Task: Open Card Compliance Audit Execution in Board Team Collaboration Best Practices to Workspace Email Management and add a team member Softage.3@softage.net, a label Yellow, a checklist Branding, an attachment from your google drive, a color Yellow and finally, add a card description 'Create and send out employee engagement survey' and a comment 'Let us approach this task with a focus on continuous improvement, seeking to learn and grow from each step of the process.'. Add a start date 'Jan 07, 1900' with a due date 'Jan 14, 1900'
Action: Mouse moved to (630, 135)
Screenshot: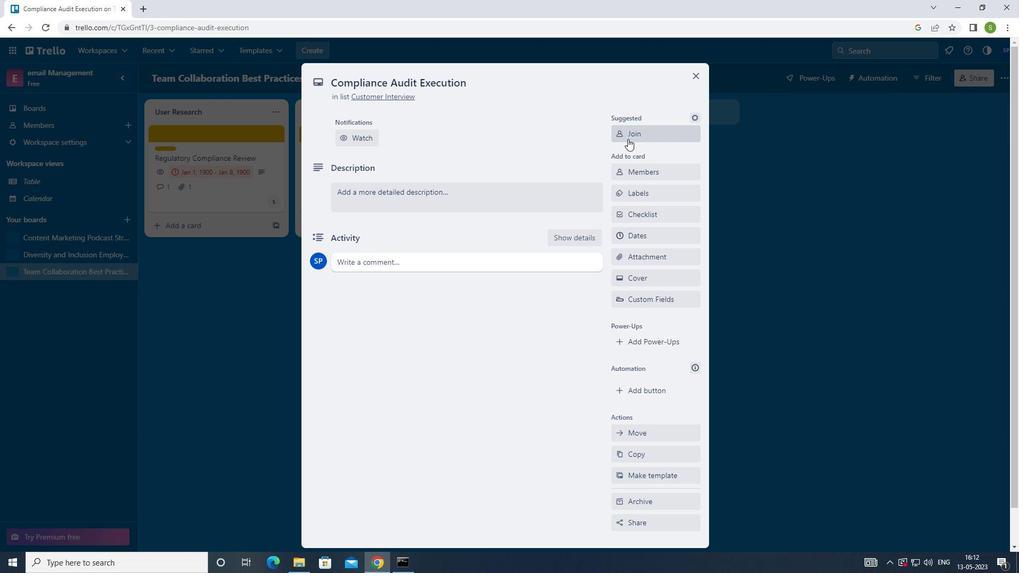
Action: Mouse pressed left at (630, 135)
Screenshot: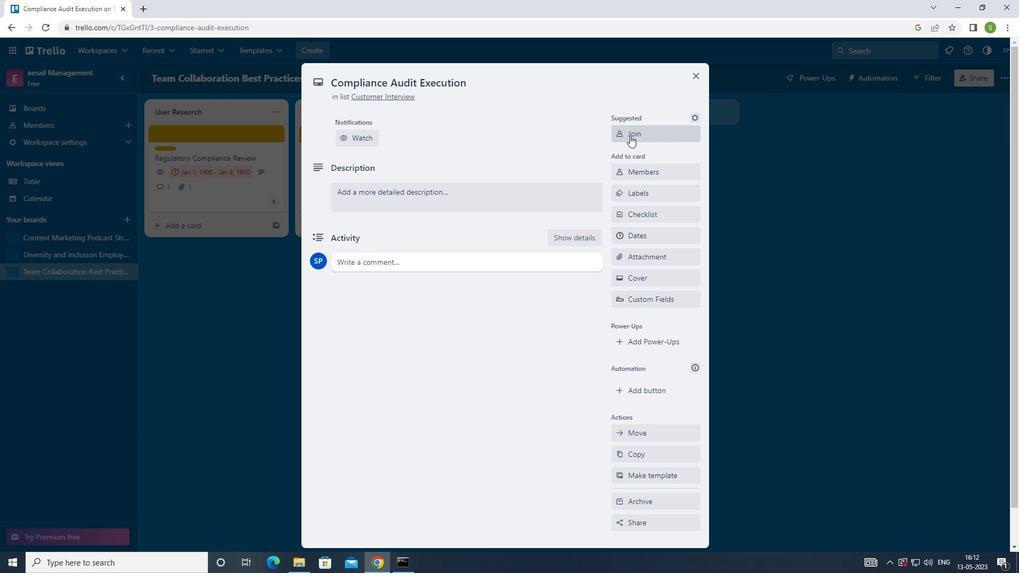 
Action: Mouse moved to (645, 134)
Screenshot: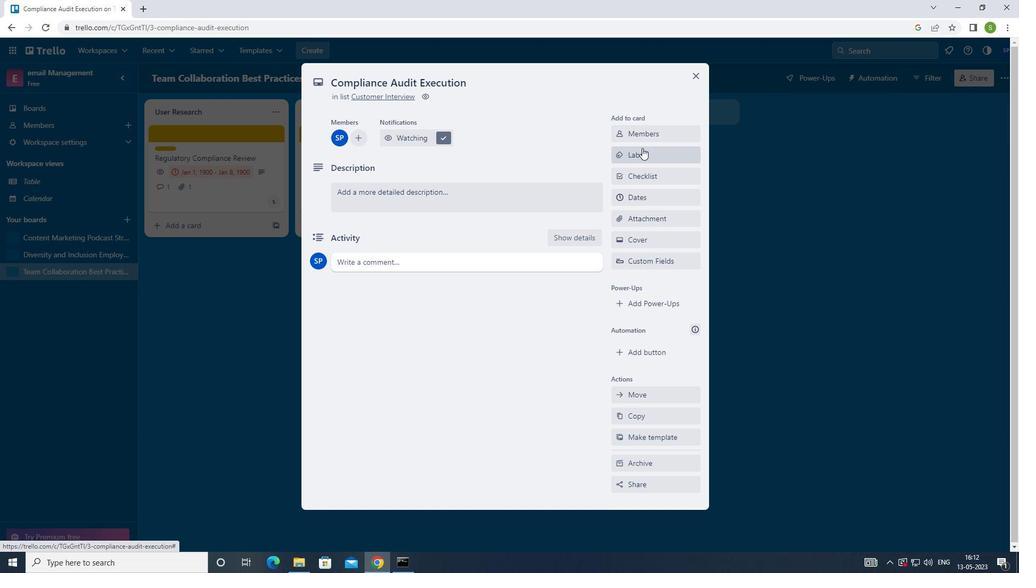 
Action: Mouse pressed left at (645, 134)
Screenshot: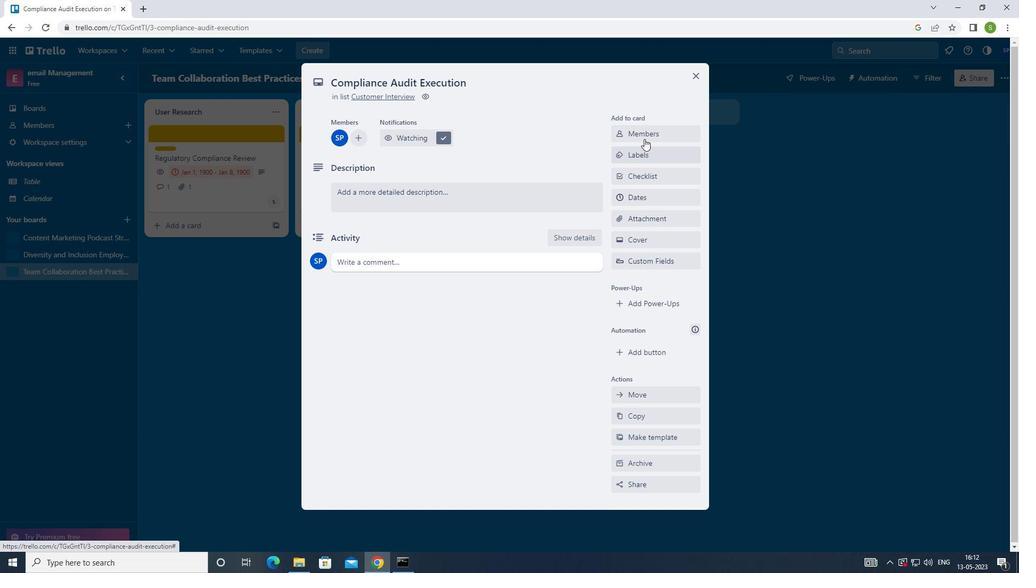 
Action: Mouse moved to (720, 124)
Screenshot: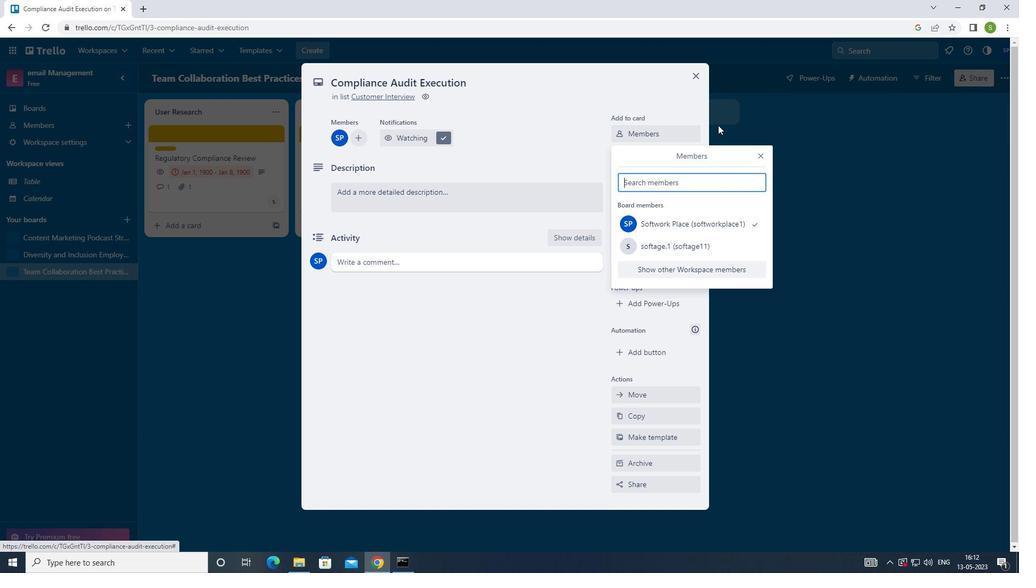 
Action: Key pressed <Key.shift>SOFTAGE.3<Key.shift>@SOFTAGE.NET
Screenshot: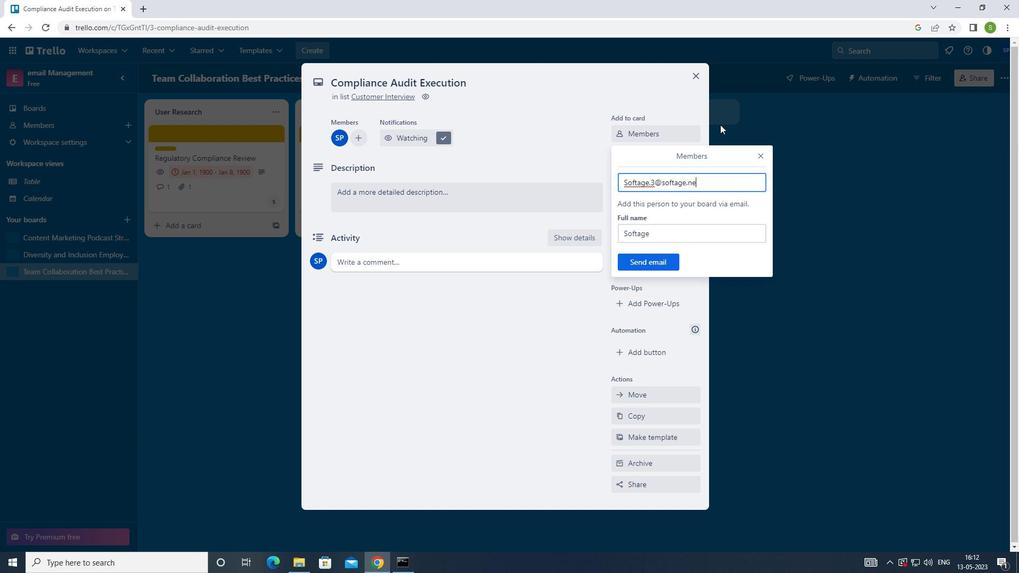 
Action: Mouse moved to (672, 260)
Screenshot: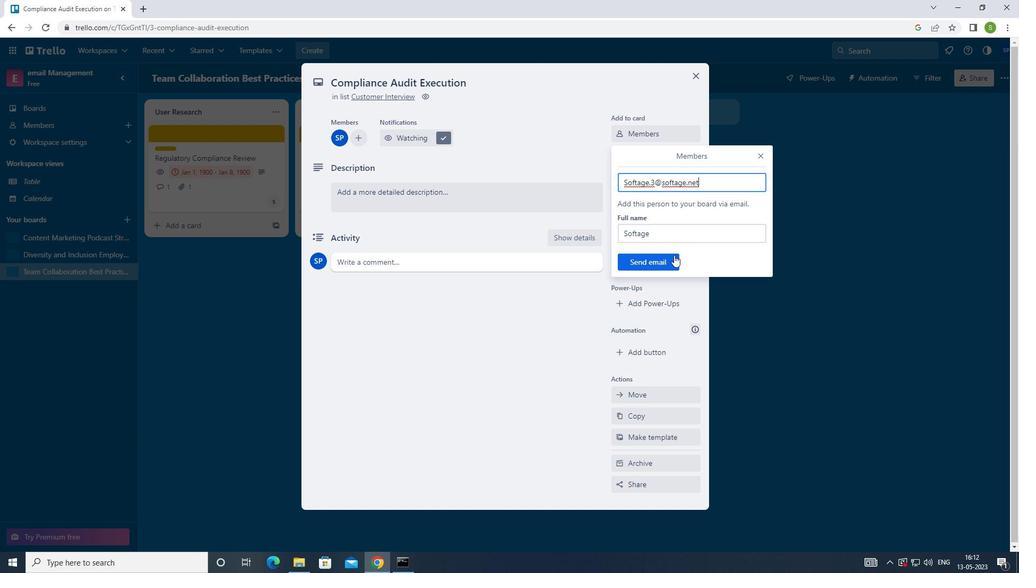 
Action: Mouse pressed left at (672, 260)
Screenshot: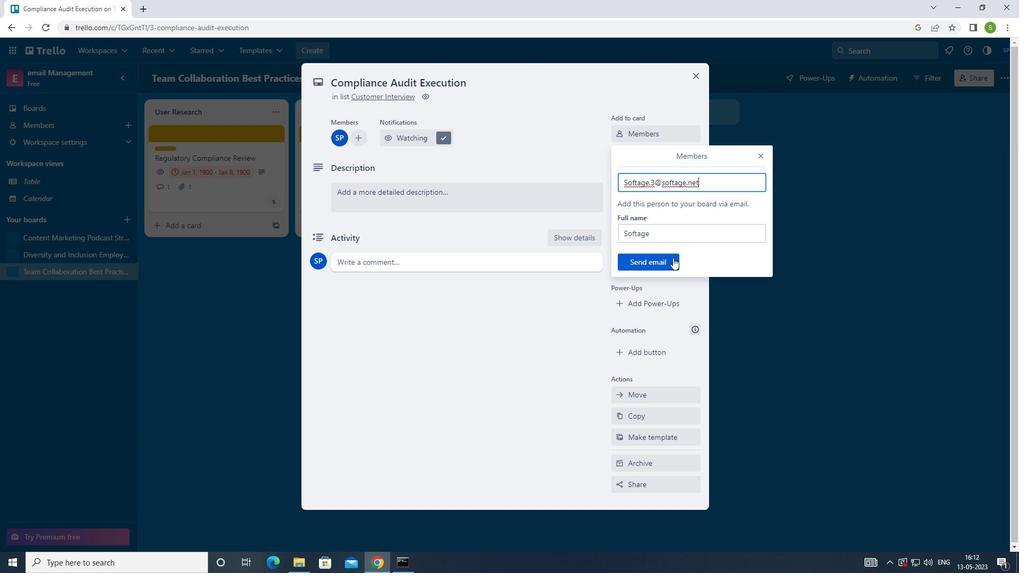 
Action: Mouse moved to (644, 157)
Screenshot: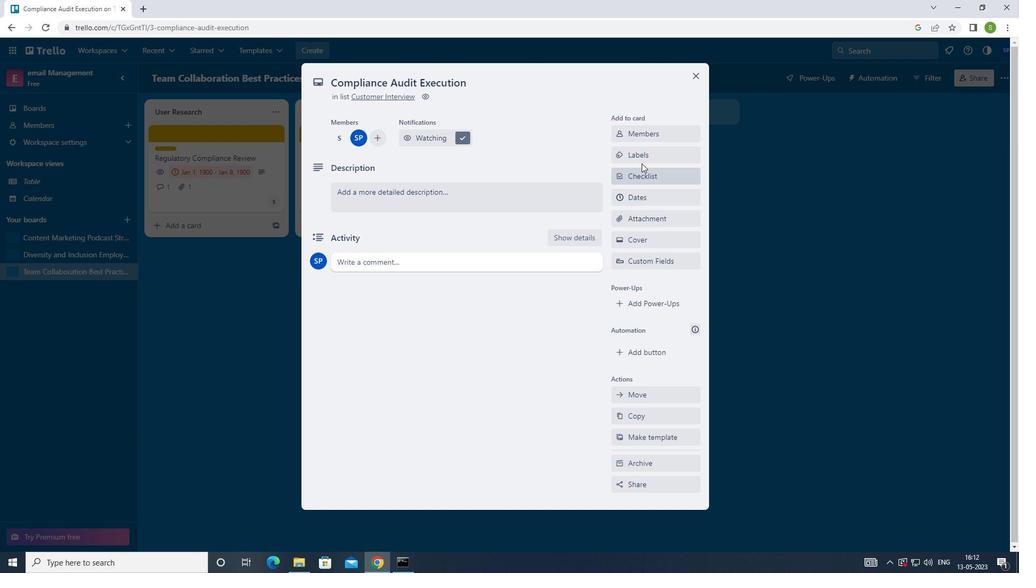 
Action: Mouse pressed left at (644, 157)
Screenshot: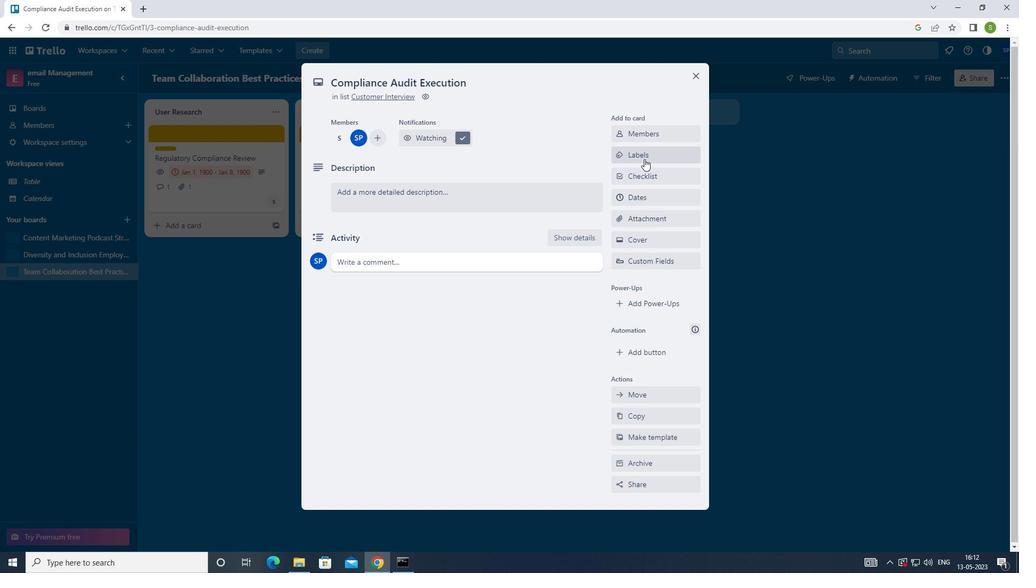 
Action: Mouse moved to (622, 263)
Screenshot: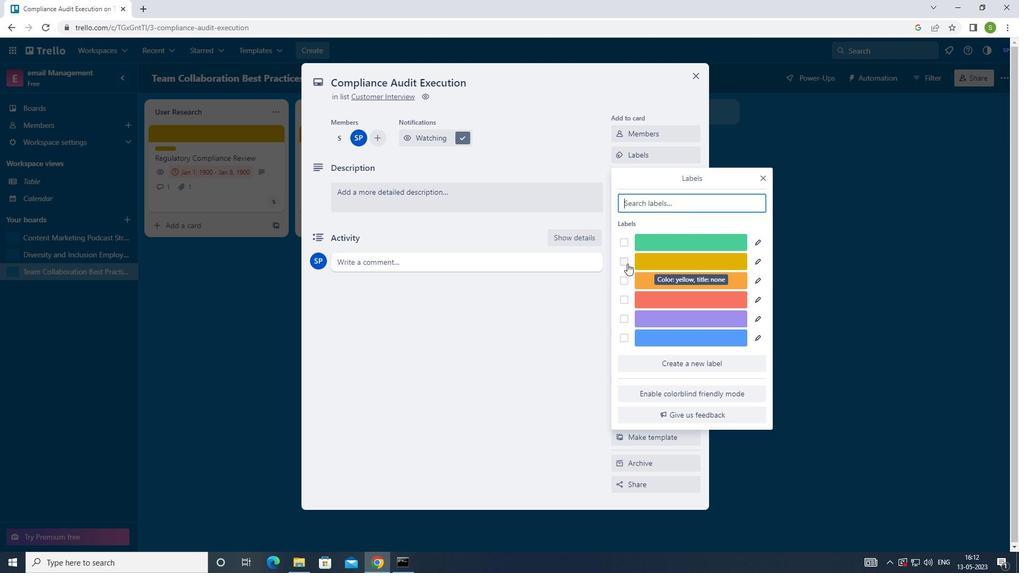 
Action: Mouse pressed left at (622, 263)
Screenshot: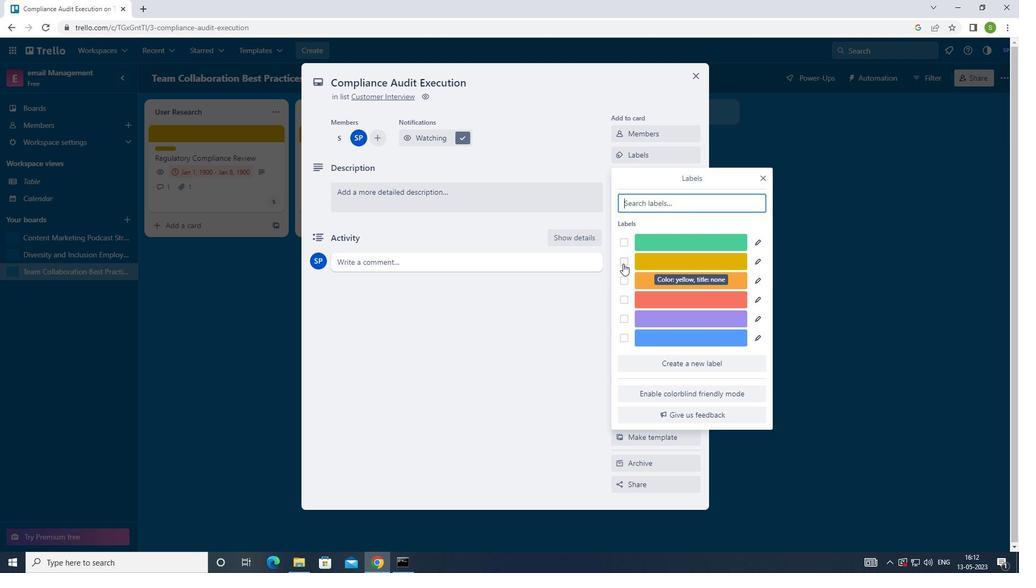 
Action: Mouse moved to (764, 178)
Screenshot: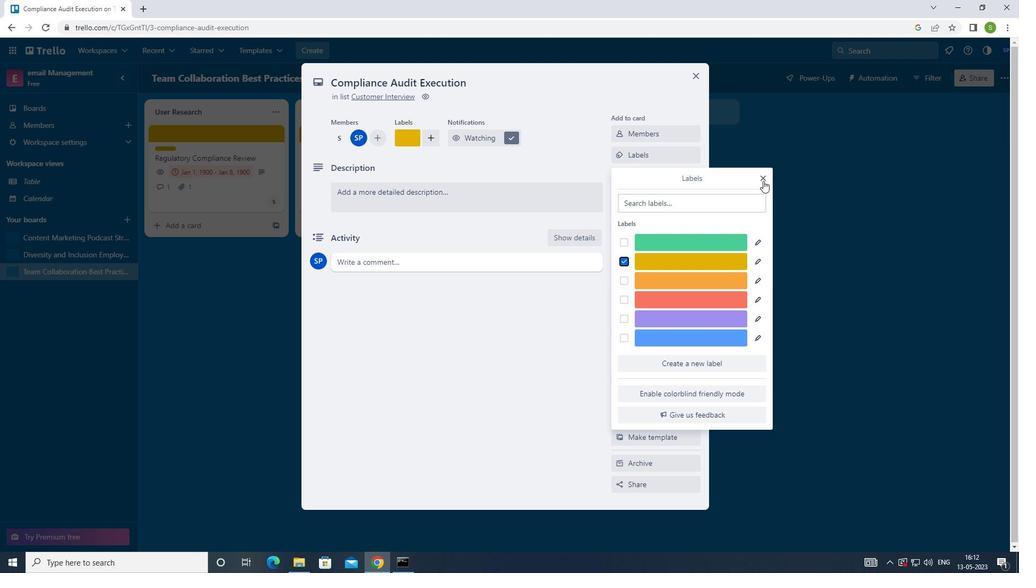 
Action: Mouse pressed left at (764, 178)
Screenshot: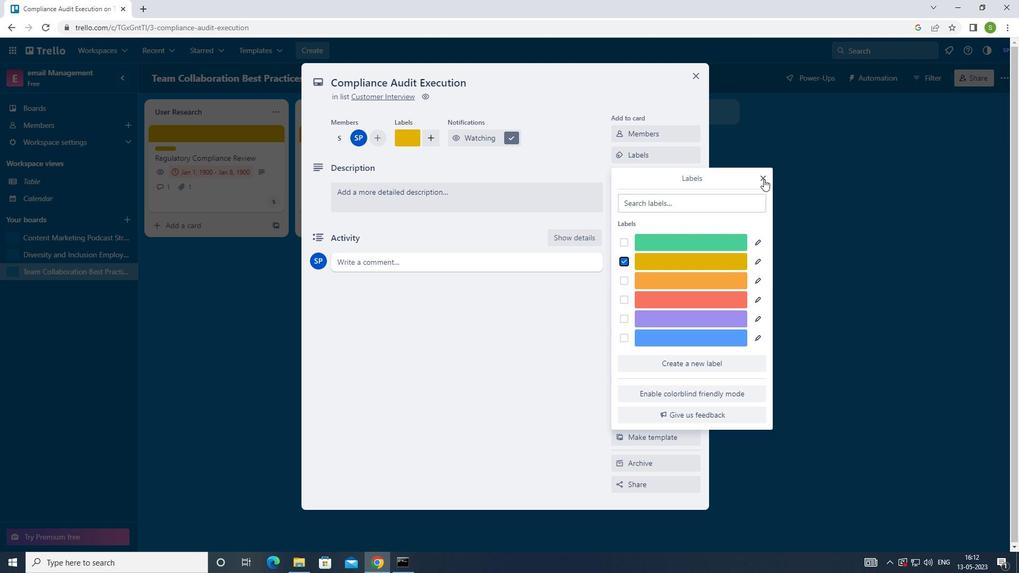 
Action: Mouse moved to (635, 175)
Screenshot: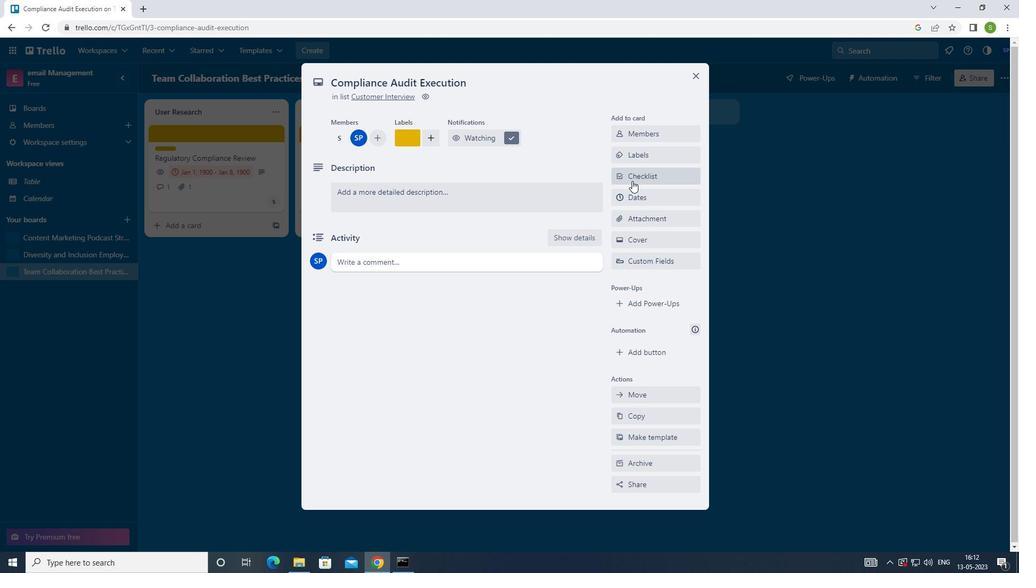 
Action: Mouse pressed left at (635, 175)
Screenshot: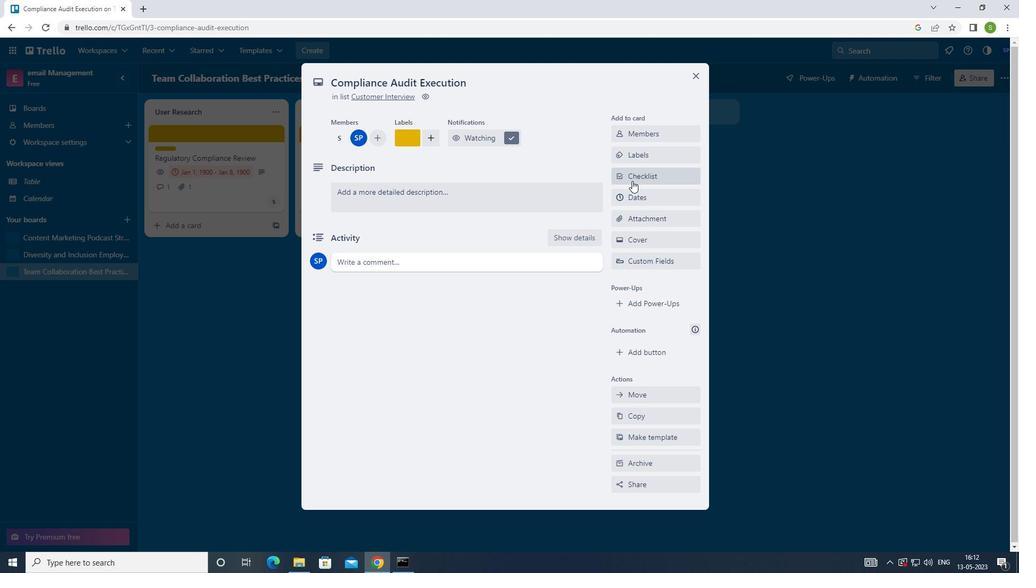 
Action: Mouse moved to (715, 187)
Screenshot: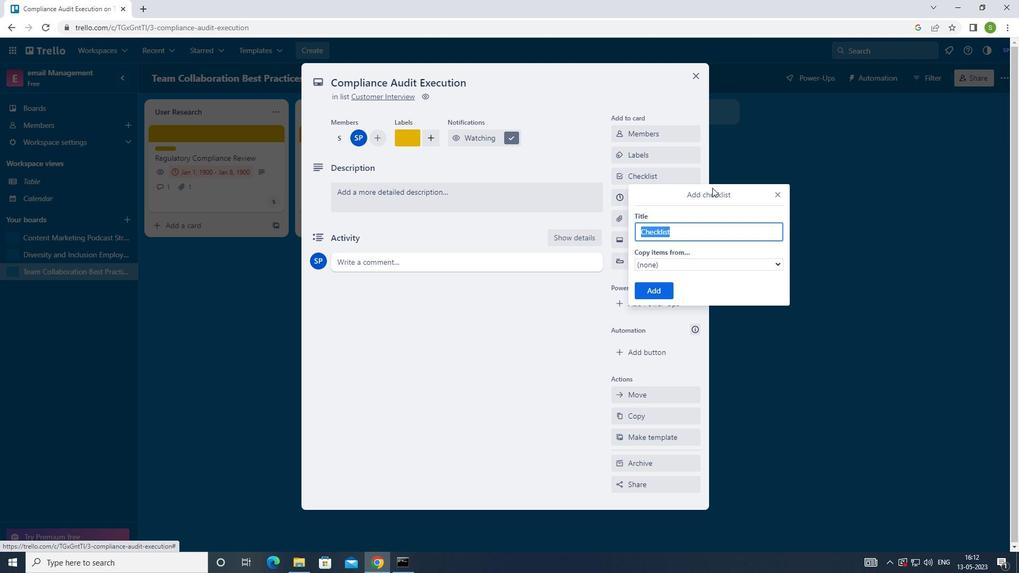 
Action: Key pressed <Key.shift><Key.shift><Key.shift><Key.shift><Key.shift><Key.shift><Key.shift><Key.shift><Key.shift><Key.shift><Key.shift><Key.shift><Key.shift><Key.shift>B
Screenshot: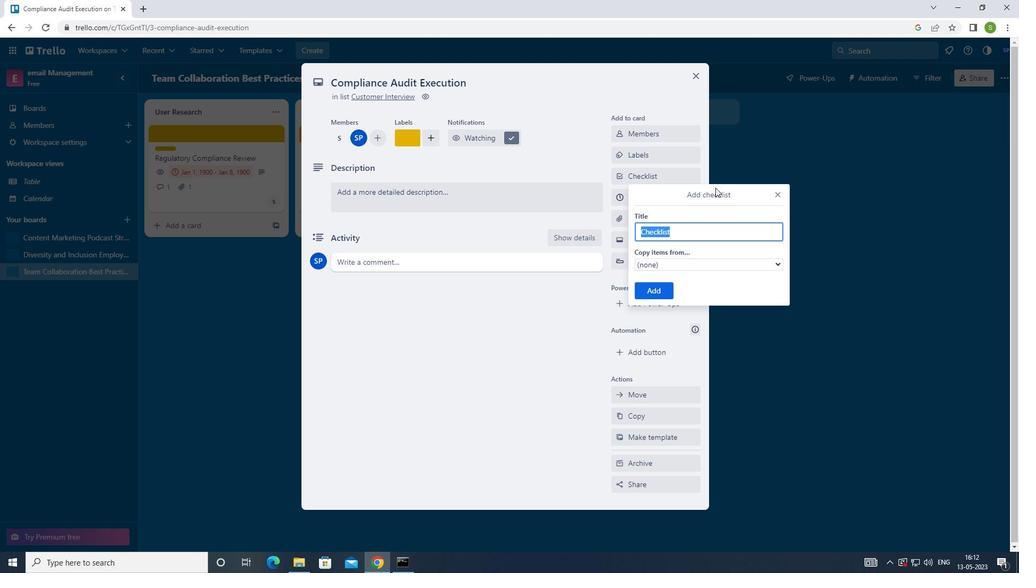 
Action: Mouse moved to (723, 297)
Screenshot: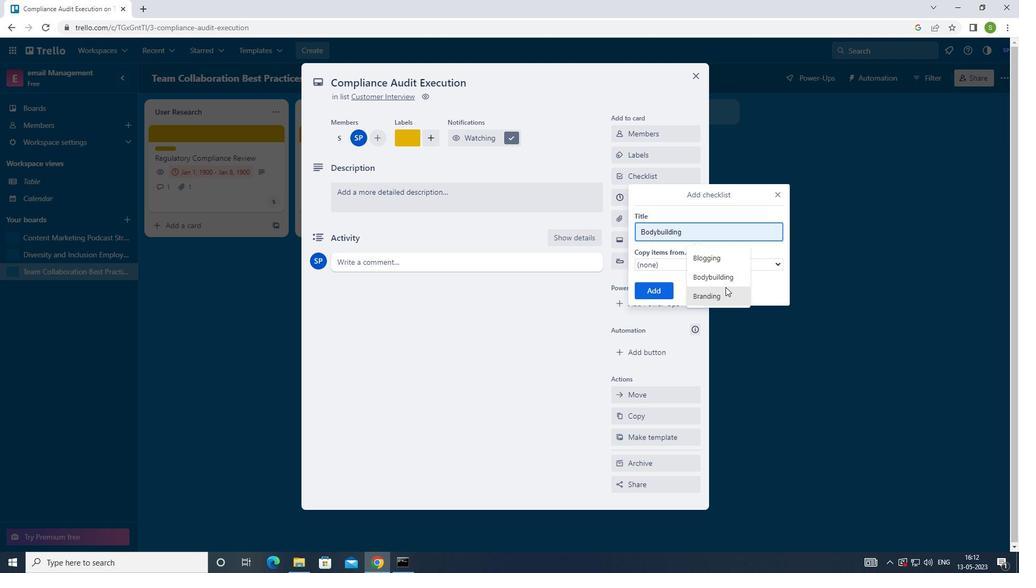 
Action: Mouse pressed left at (723, 297)
Screenshot: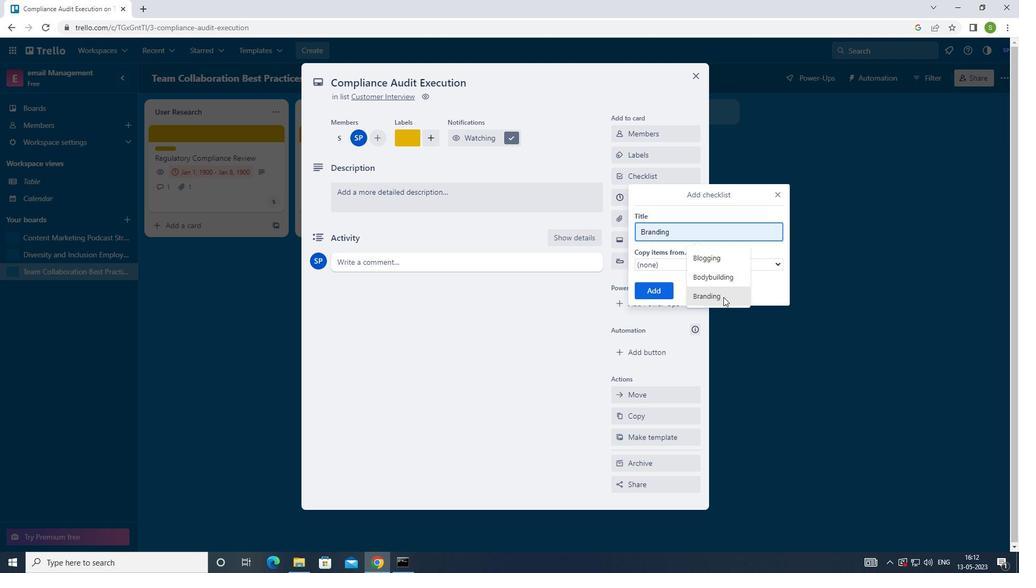 
Action: Mouse moved to (670, 291)
Screenshot: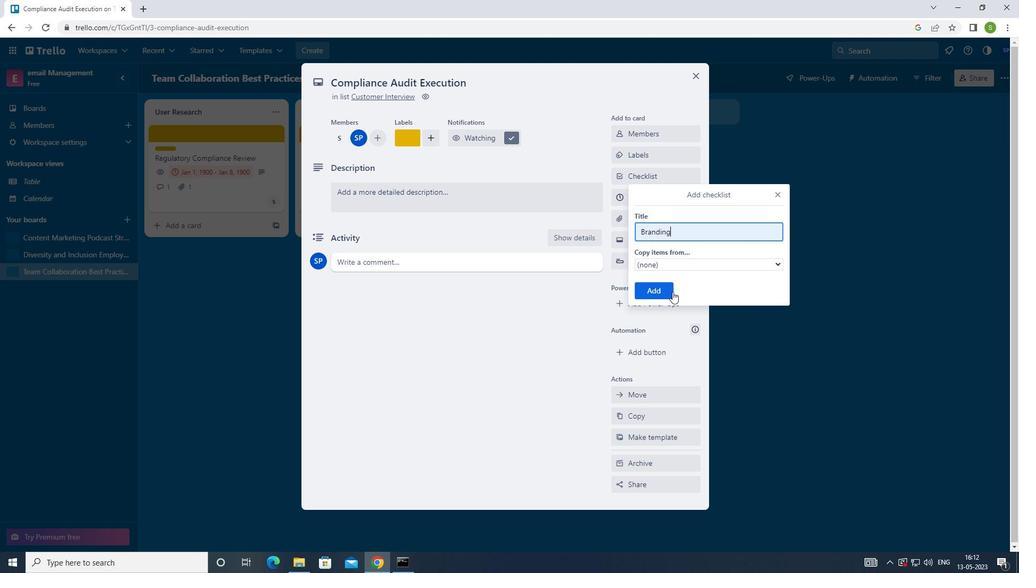 
Action: Mouse pressed left at (670, 291)
Screenshot: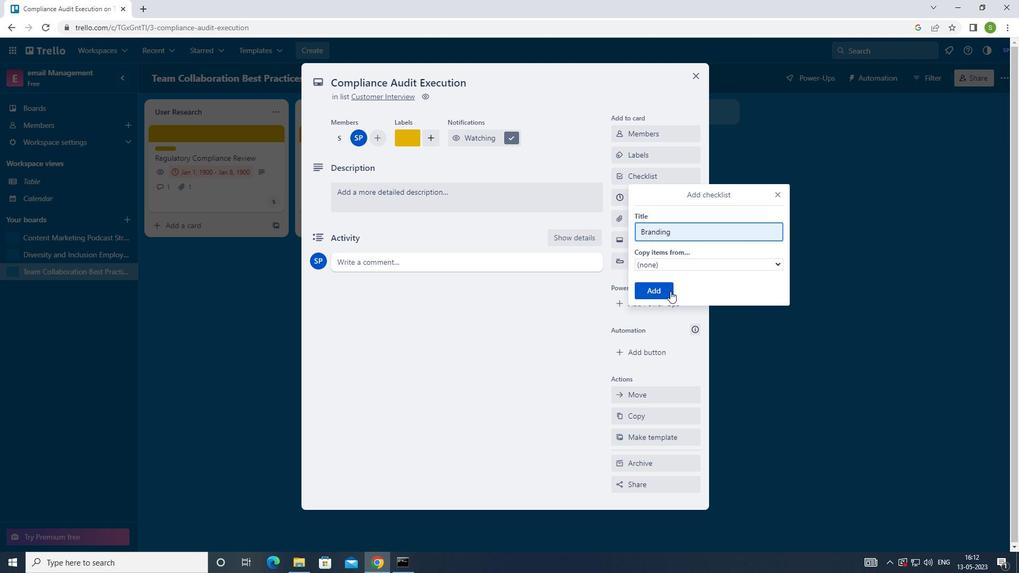
Action: Mouse moved to (658, 220)
Screenshot: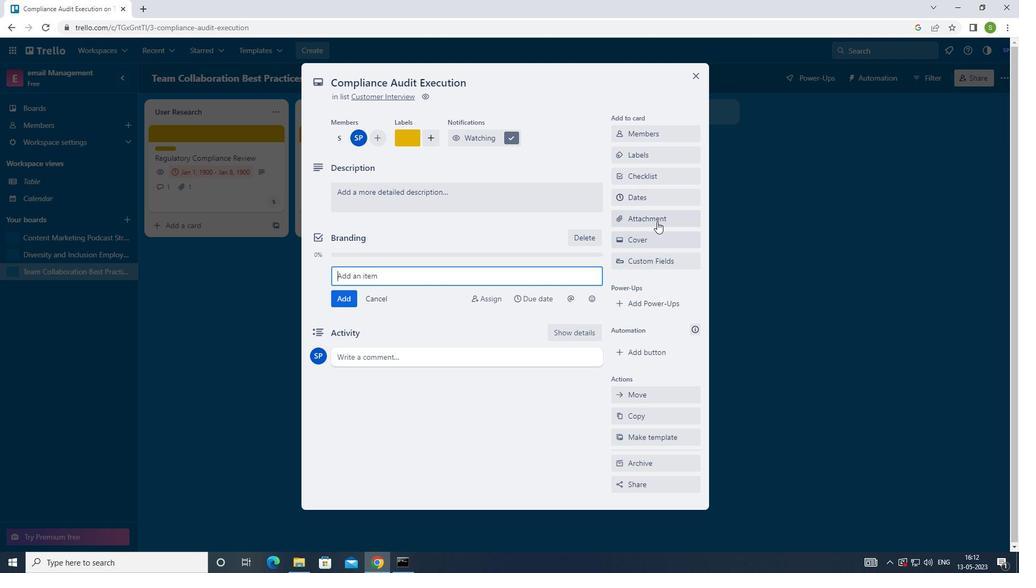 
Action: Mouse pressed left at (658, 220)
Screenshot: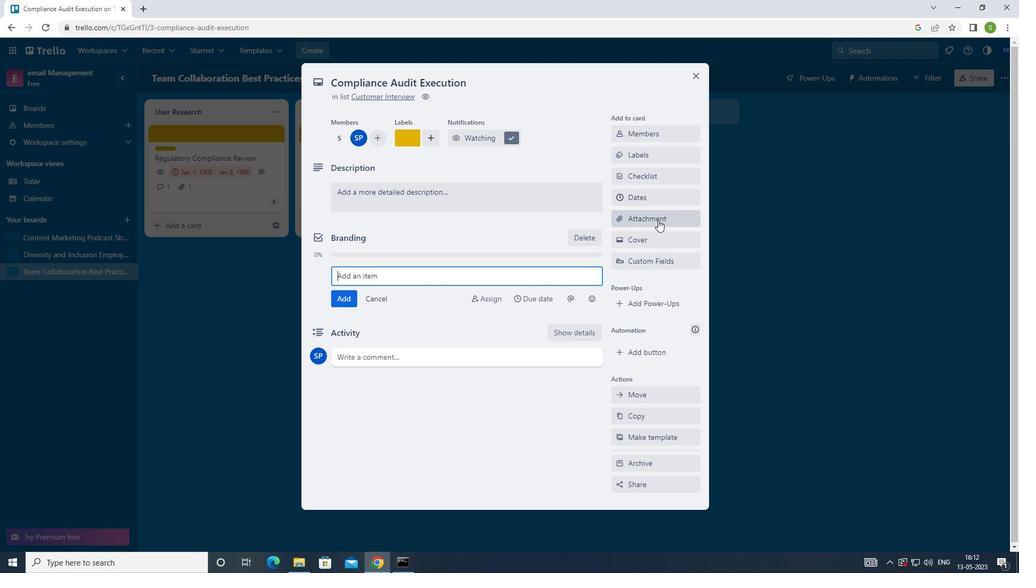 
Action: Mouse moved to (671, 295)
Screenshot: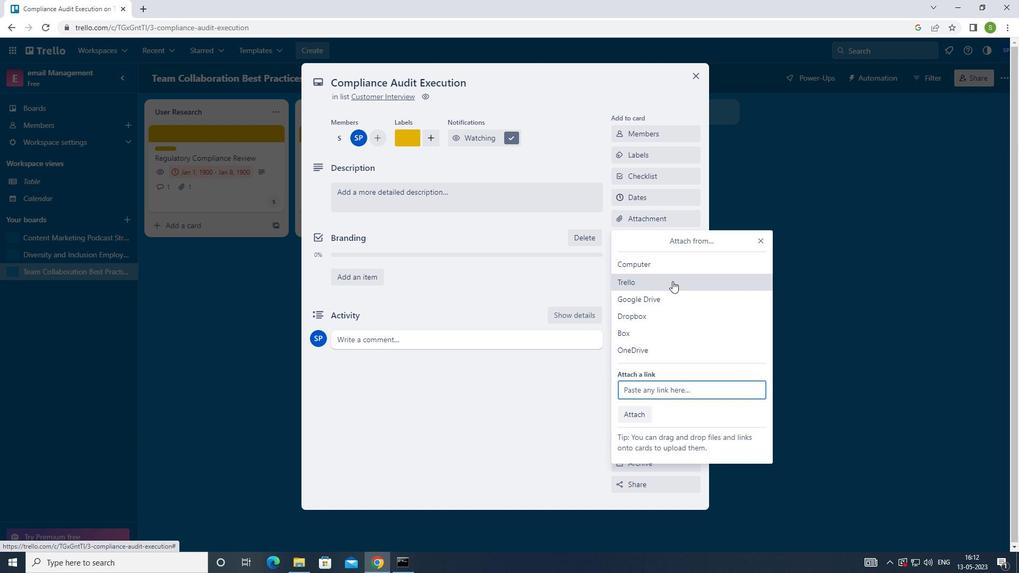 
Action: Mouse pressed left at (671, 295)
Screenshot: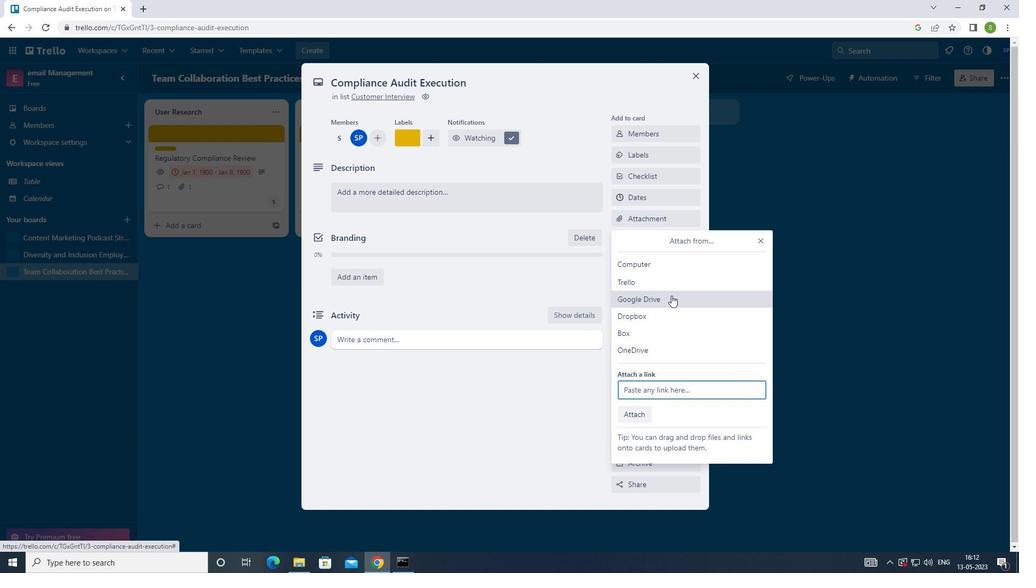 
Action: Mouse moved to (292, 269)
Screenshot: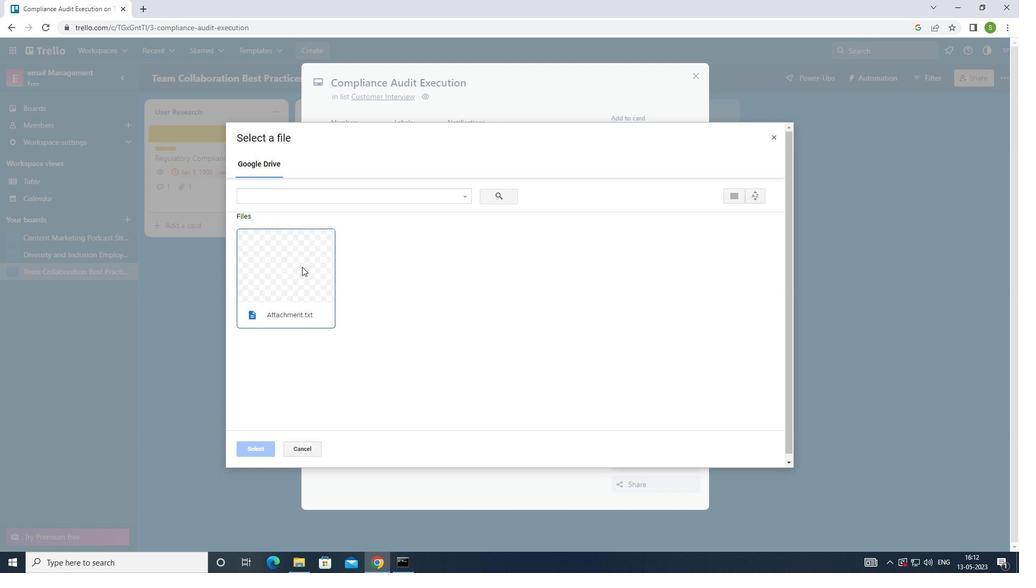 
Action: Mouse pressed left at (292, 269)
Screenshot: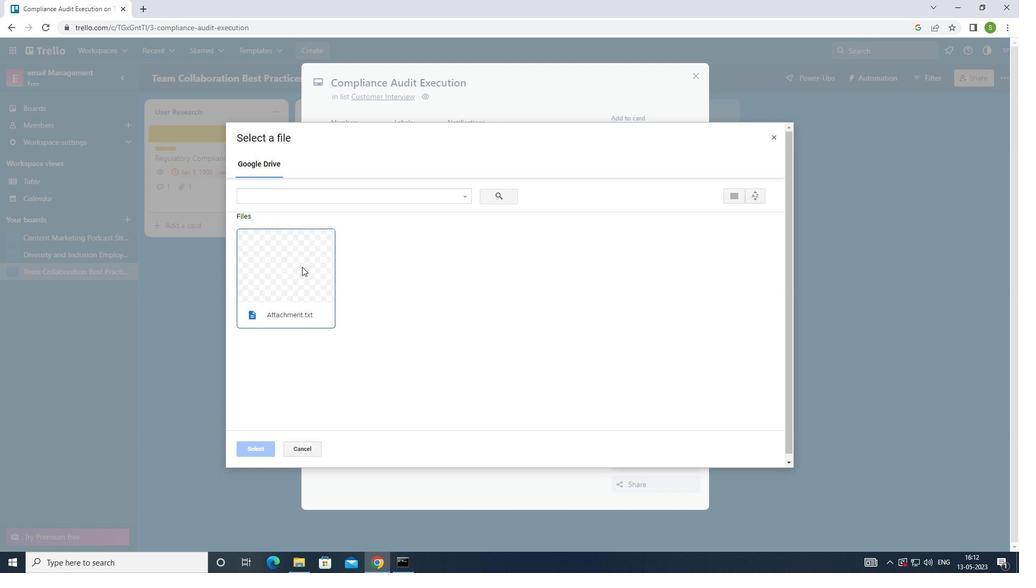 
Action: Mouse moved to (252, 443)
Screenshot: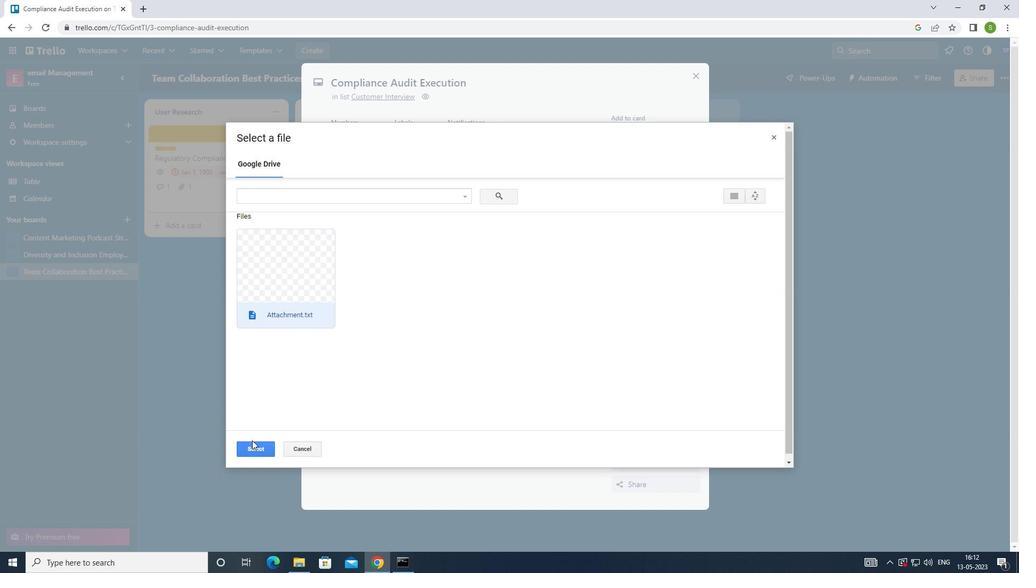 
Action: Mouse pressed left at (252, 443)
Screenshot: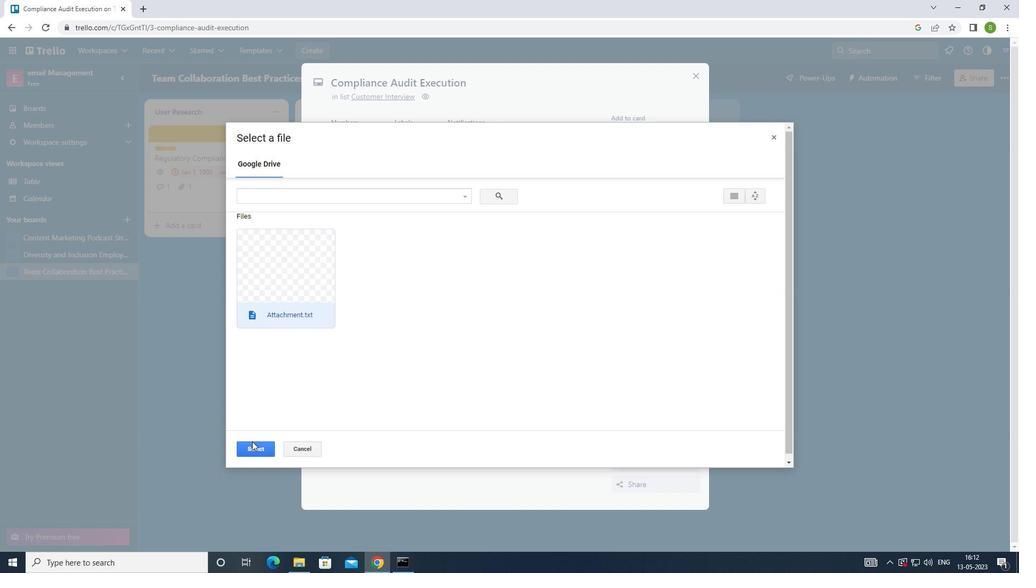 
Action: Mouse moved to (524, 203)
Screenshot: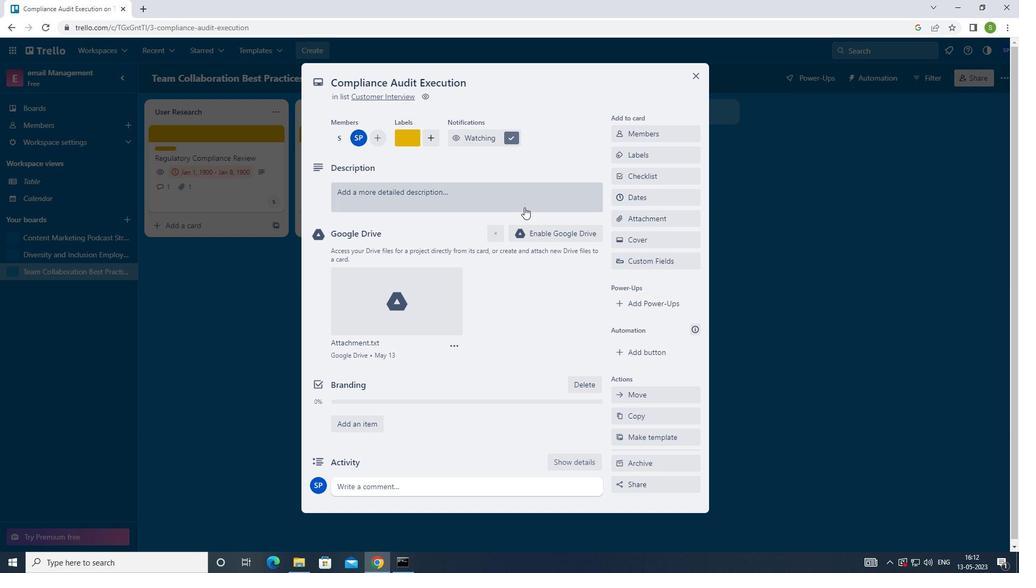 
Action: Mouse pressed left at (524, 203)
Screenshot: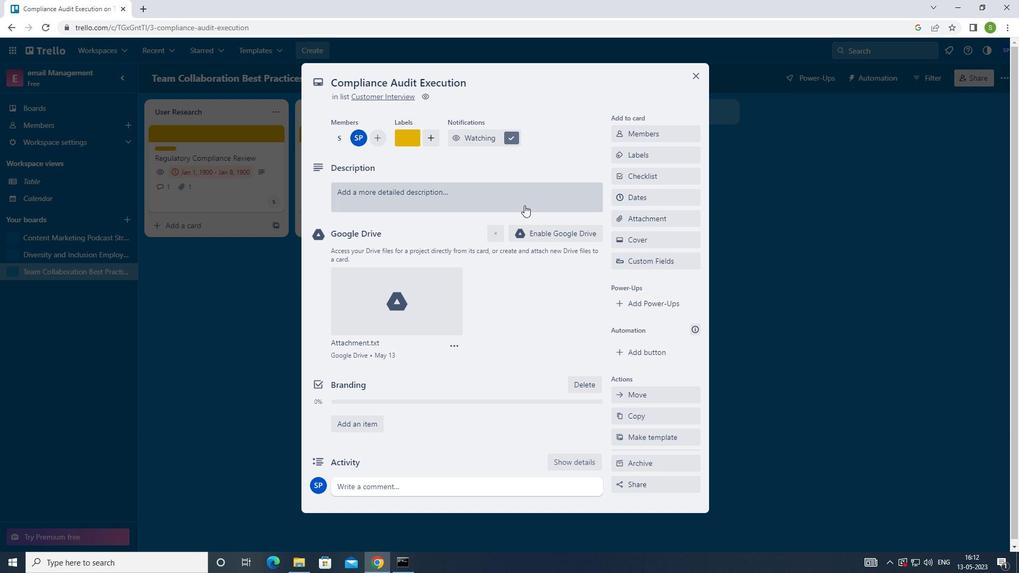 
Action: Mouse moved to (561, 147)
Screenshot: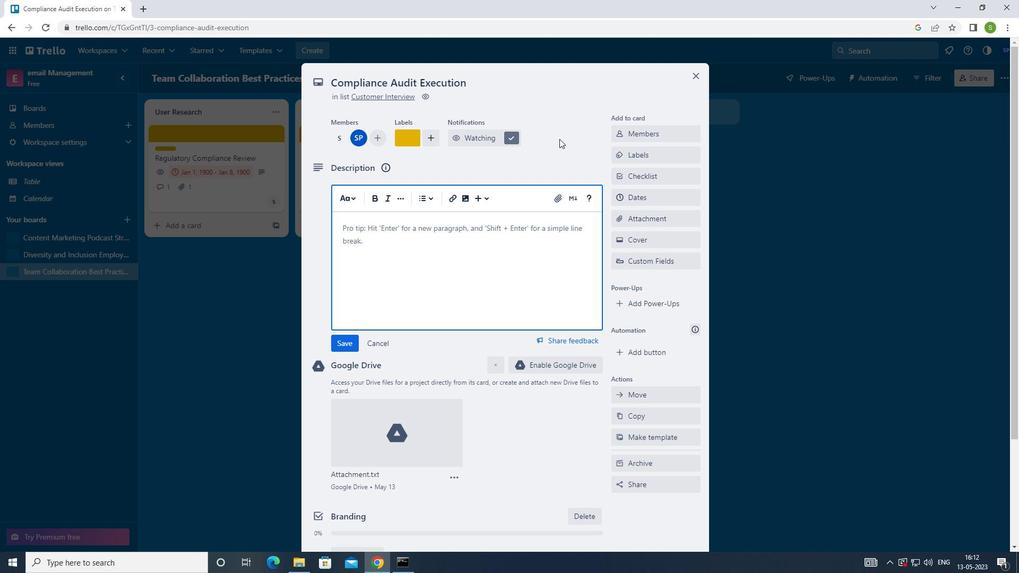 
Action: Key pressed <Key.shift>CREATE<Key.space>AND<Key.space>SEND<Key.space>OUT<Key.space>EMPLOYEE<Key.space>ENGAG<Key.backspace>GEMENTSURVEY<Key.left><Key.left><Key.left><Key.left><Key.left><Key.space><Key.backspace><Key.left><Key.space><Key.right><Key.right><Key.right><Key.right><Key.right><Key.right>
Screenshot: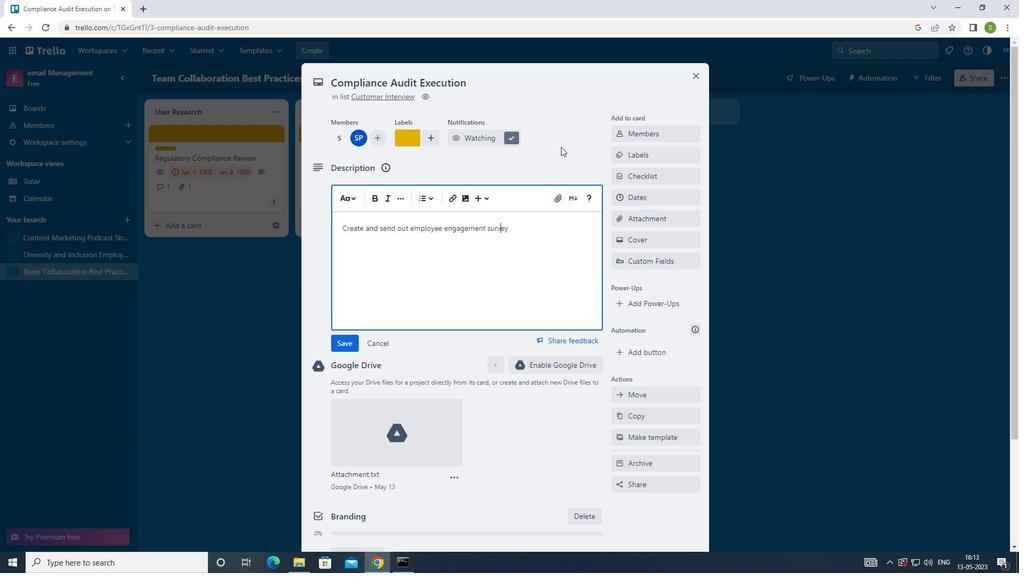 
Action: Mouse moved to (346, 345)
Screenshot: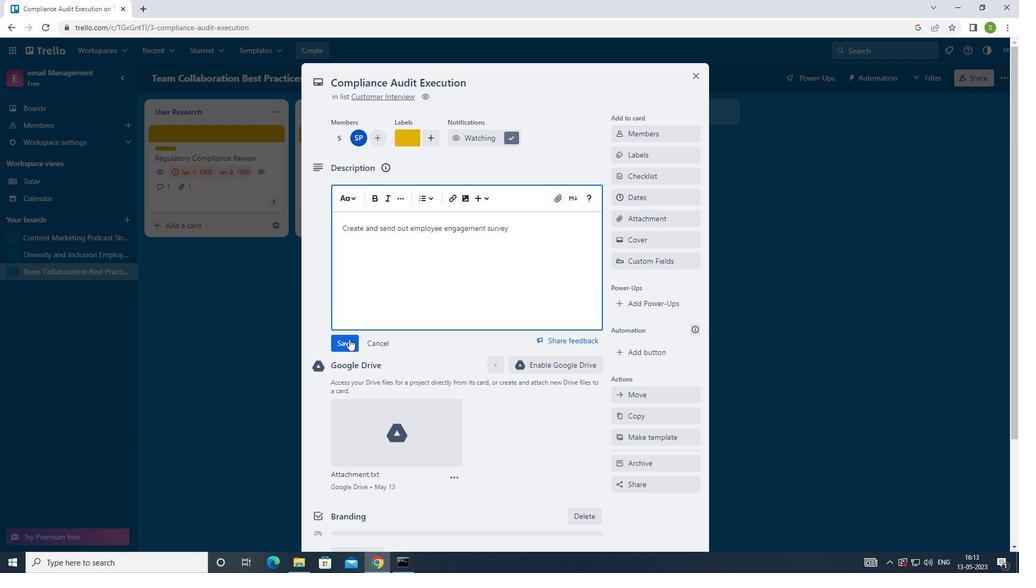 
Action: Mouse pressed left at (346, 345)
Screenshot: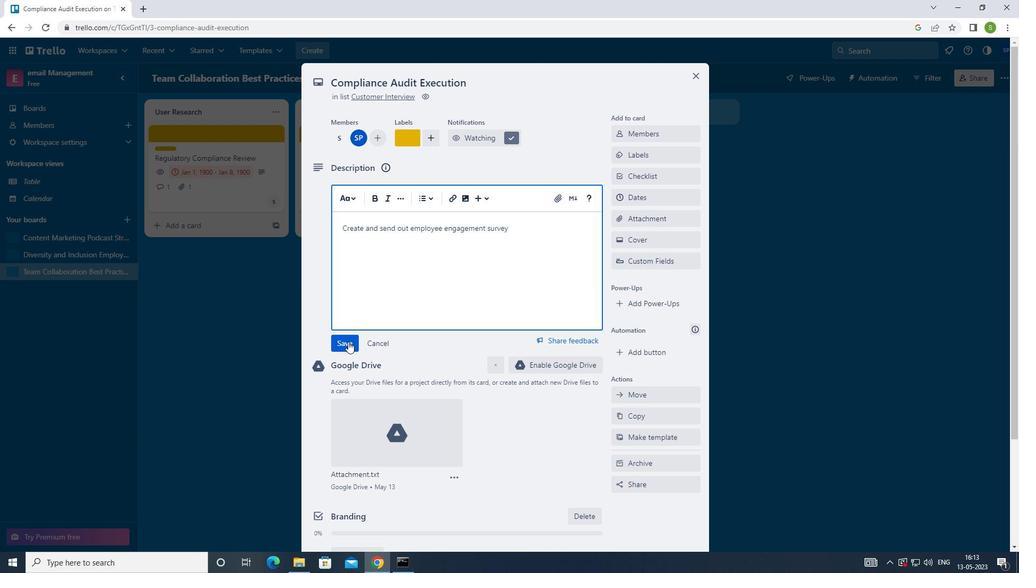 
Action: Mouse moved to (430, 283)
Screenshot: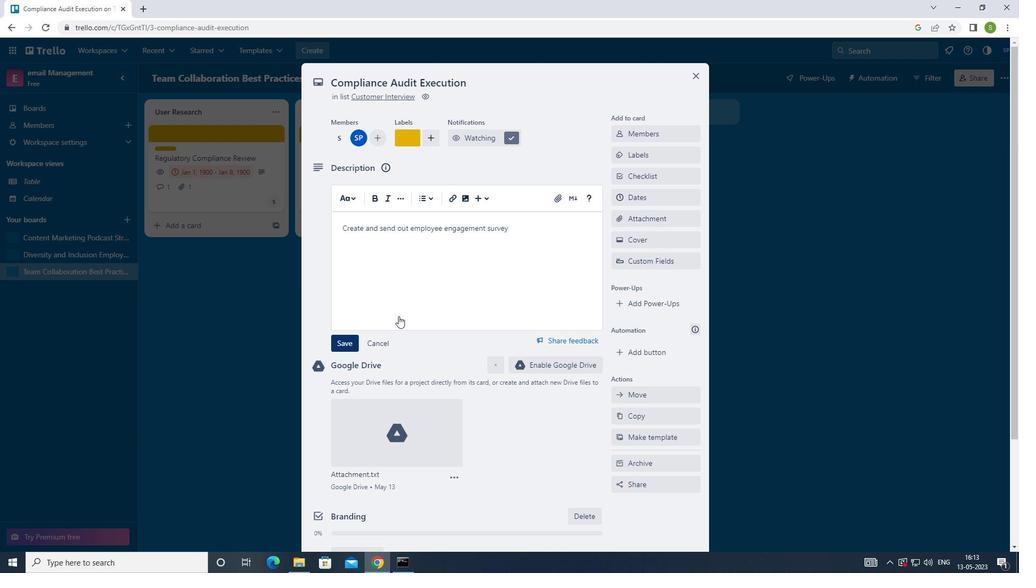 
Action: Mouse scrolled (430, 282) with delta (0, 0)
Screenshot: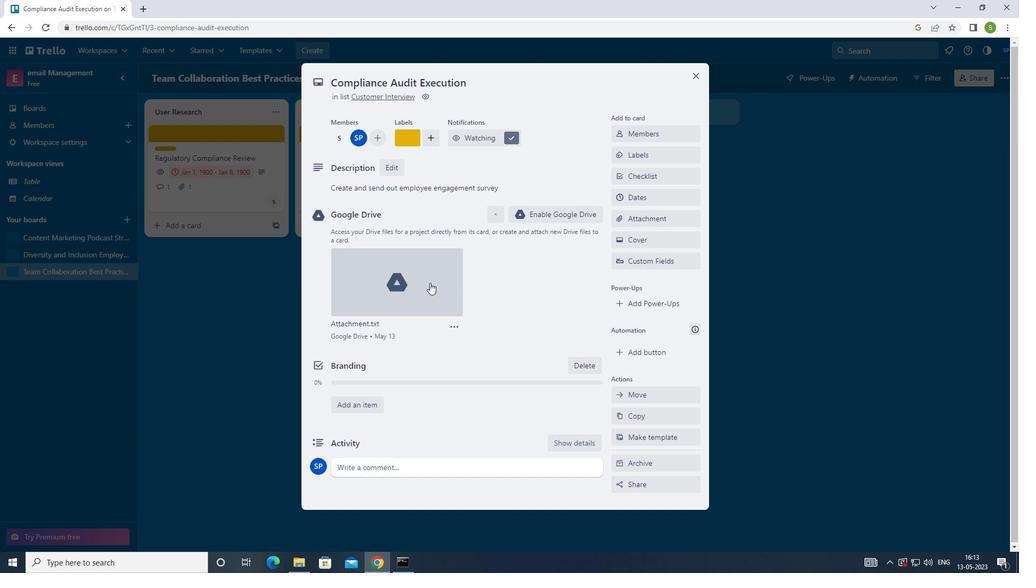 
Action: Mouse scrolled (430, 282) with delta (0, 0)
Screenshot: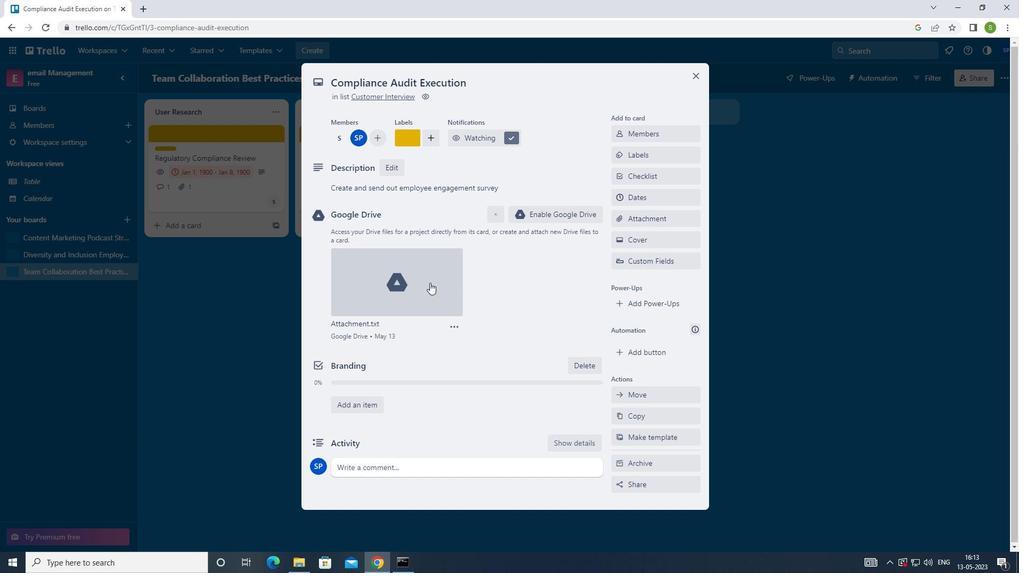 
Action: Mouse moved to (429, 283)
Screenshot: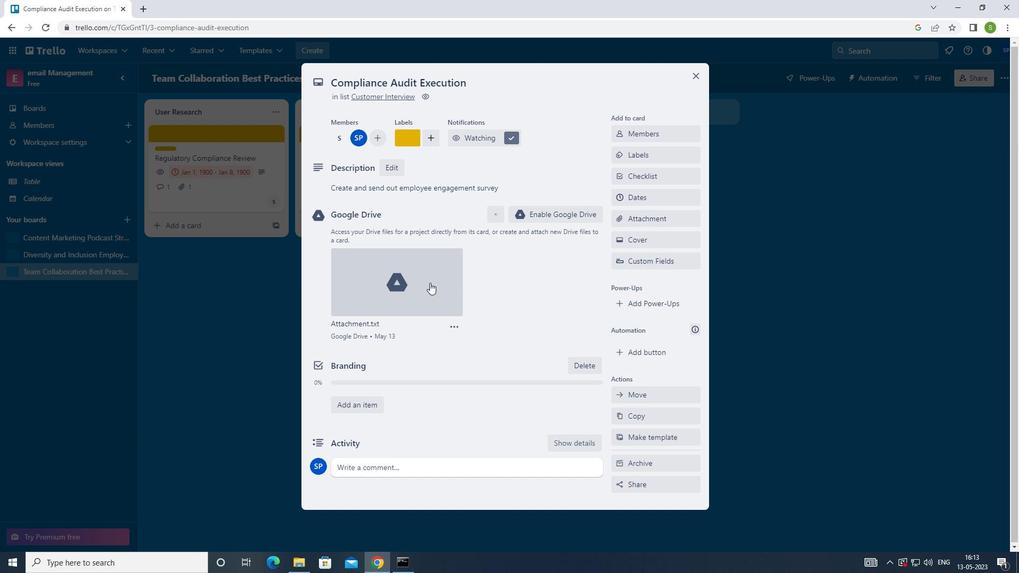 
Action: Mouse scrolled (429, 283) with delta (0, 0)
Screenshot: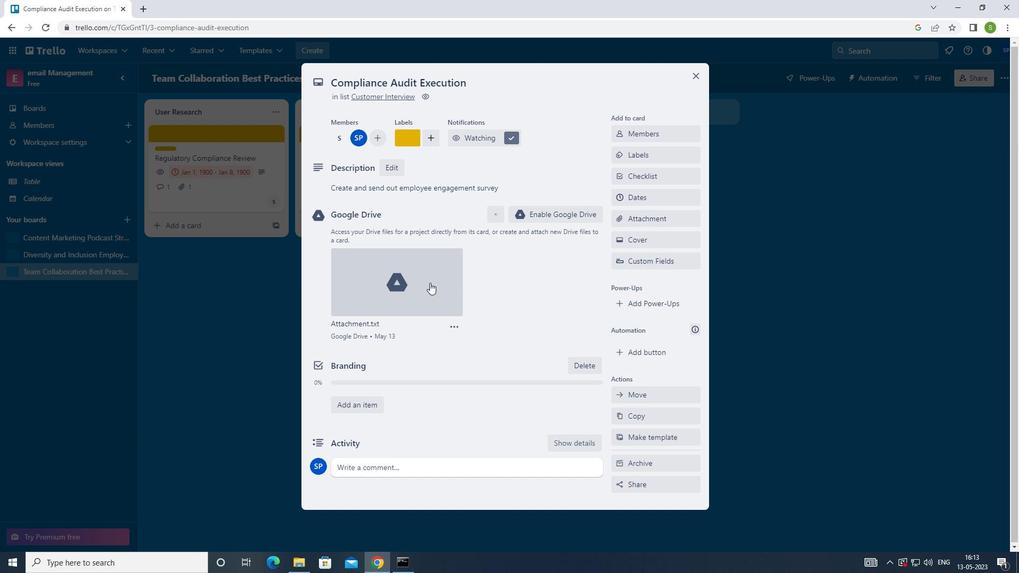 
Action: Mouse moved to (426, 287)
Screenshot: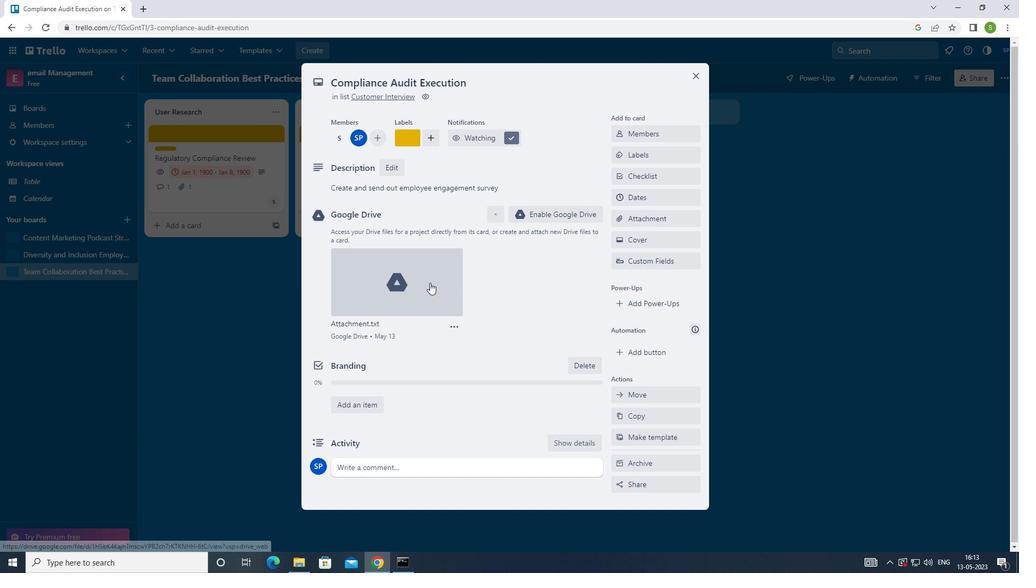 
Action: Mouse scrolled (426, 286) with delta (0, 0)
Screenshot: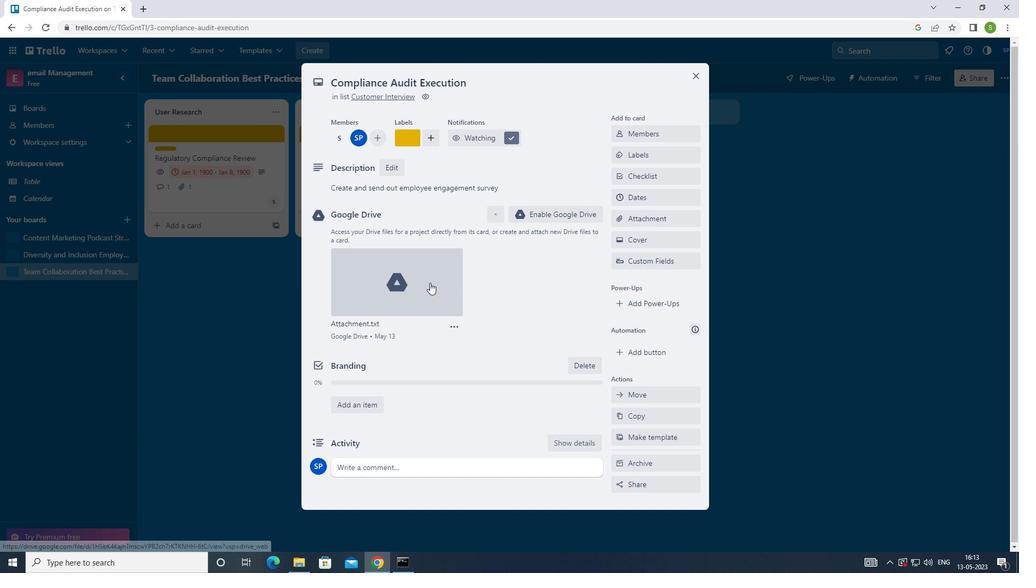 
Action: Mouse moved to (419, 468)
Screenshot: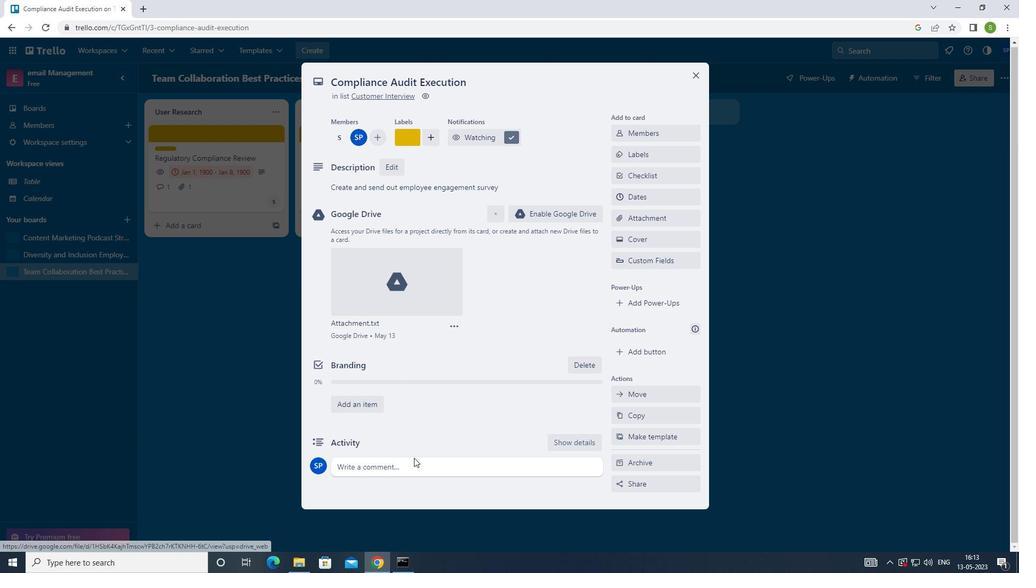 
Action: Mouse pressed left at (419, 468)
Screenshot: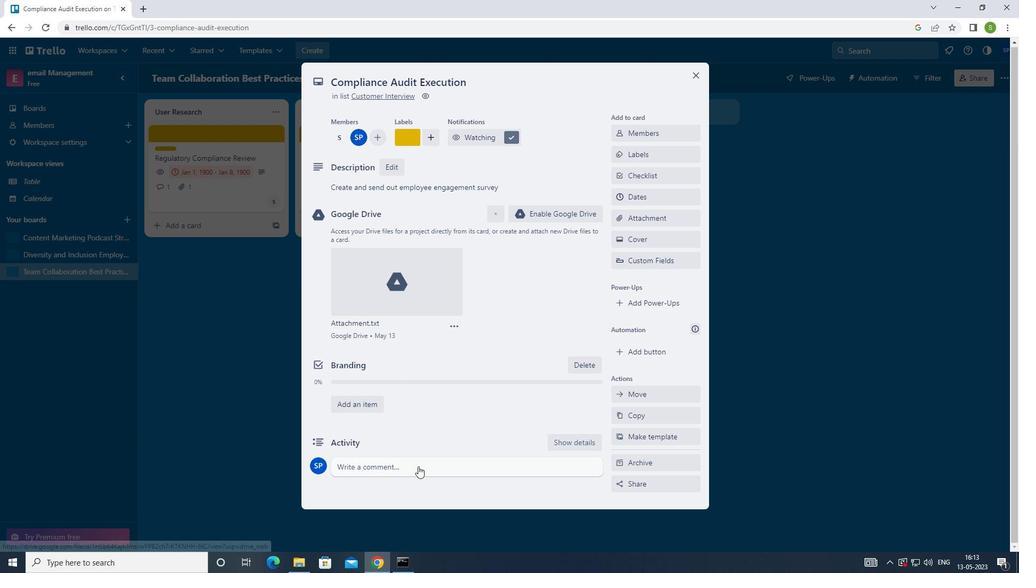 
Action: Mouse moved to (516, 296)
Screenshot: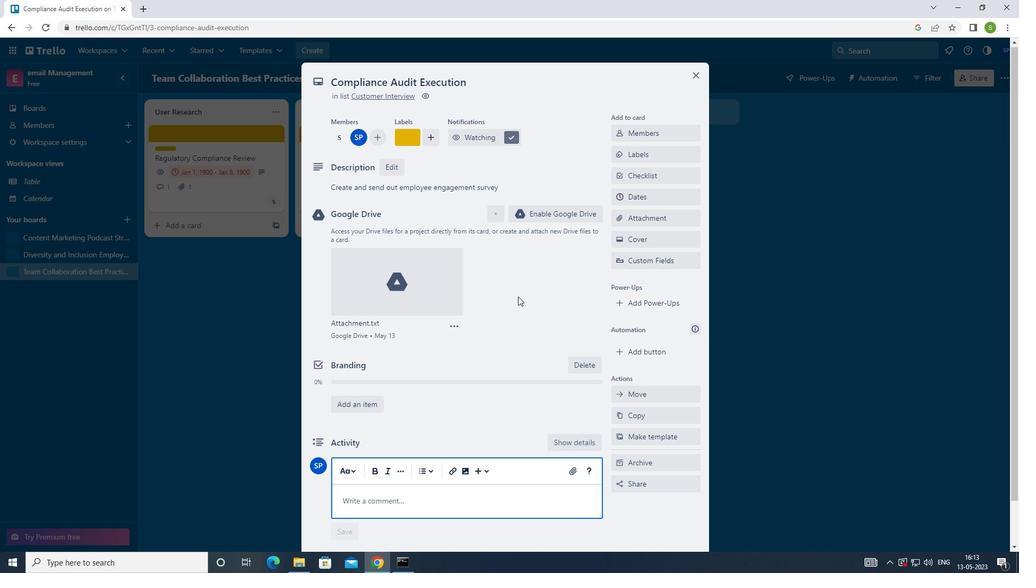
Action: Key pressed LET<Key.space>US<Key.space>APPROACH<Key.space>THIS<Key.space>TASK<Key.space>WITH<Key.space>AF<Key.backspace><Key.space>FOCUS<Key.space>ON<Key.space>CONTINUOUS<Key.space>IMPROVEMENT<Key.space>SEEKING<Key.space>TO<Key.space>LEARN<Key.space>AND<Key.space>GROW<Key.space>FROM<Key.space>EACH<Key.space>STEP<Key.space>OF<Key.space>THE<Key.space>PROCESS
Screenshot: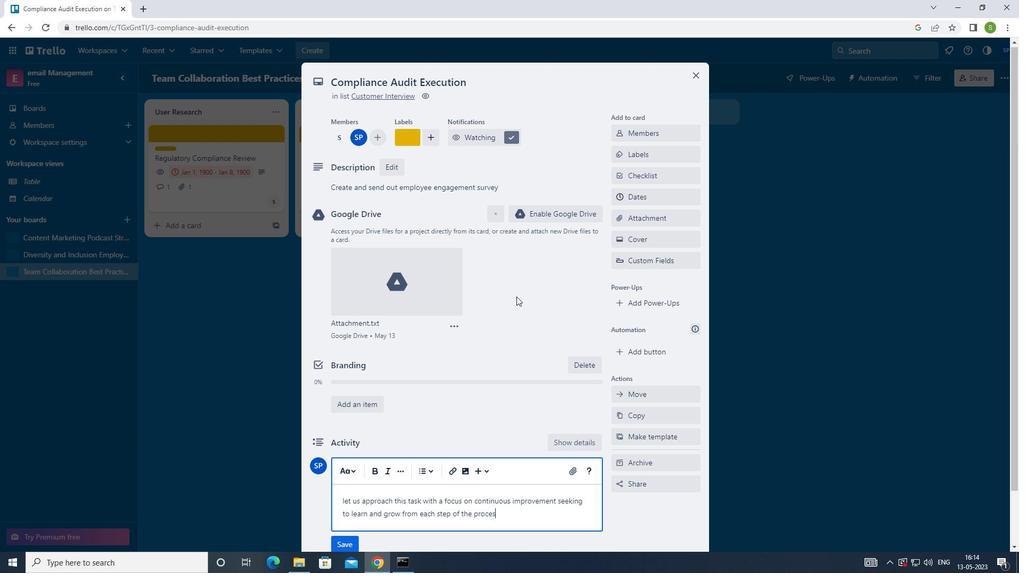 
Action: Mouse moved to (456, 289)
Screenshot: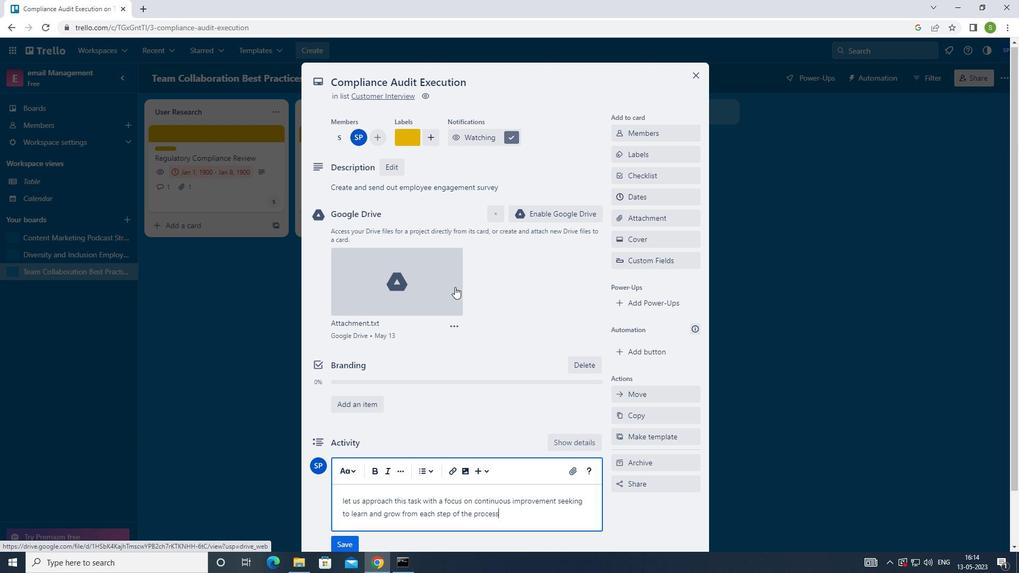 
Action: Mouse scrolled (456, 288) with delta (0, 0)
Screenshot: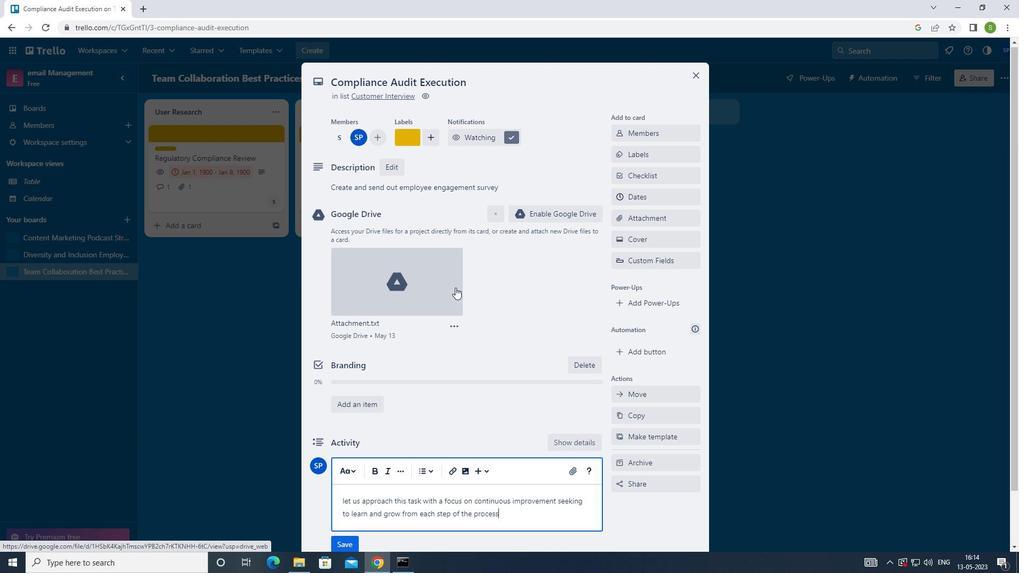 
Action: Mouse moved to (456, 290)
Screenshot: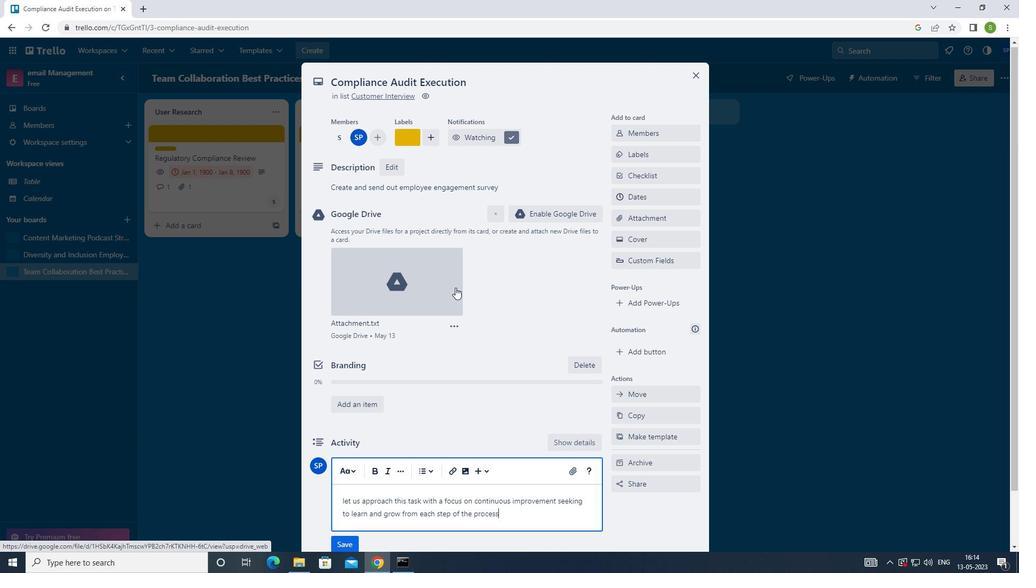
Action: Mouse scrolled (456, 289) with delta (0, 0)
Screenshot: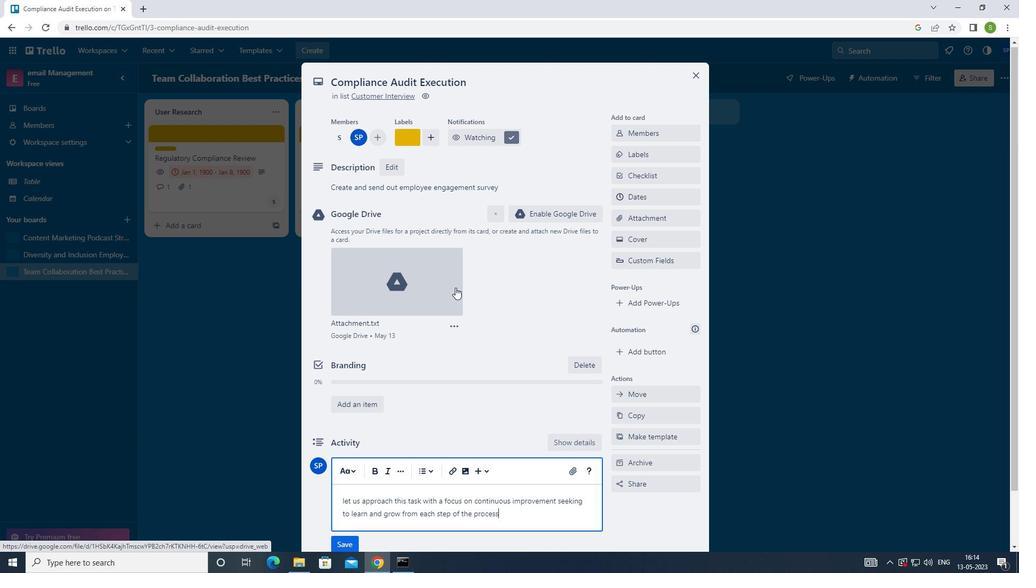 
Action: Mouse moved to (456, 291)
Screenshot: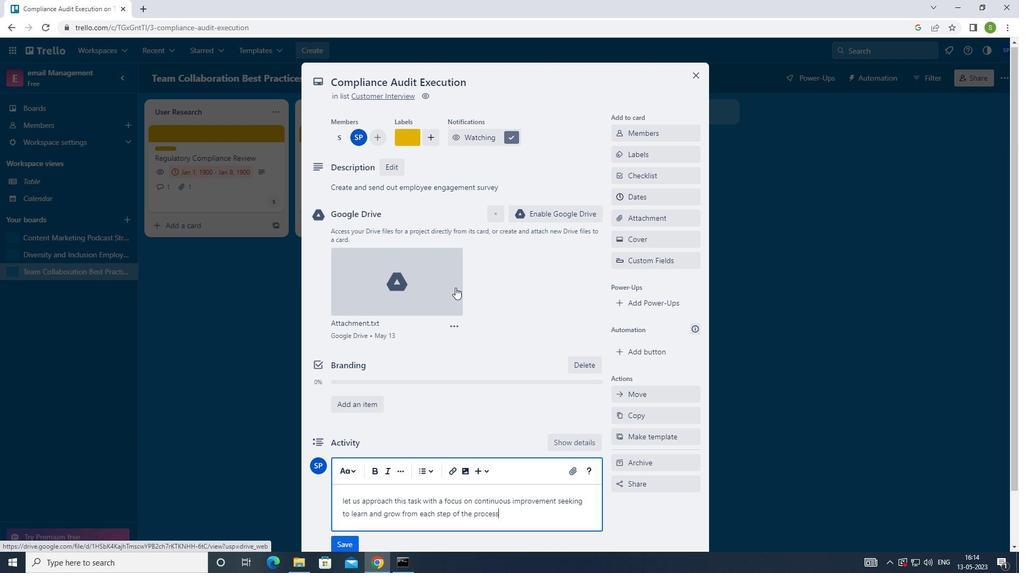 
Action: Mouse scrolled (456, 290) with delta (0, 0)
Screenshot: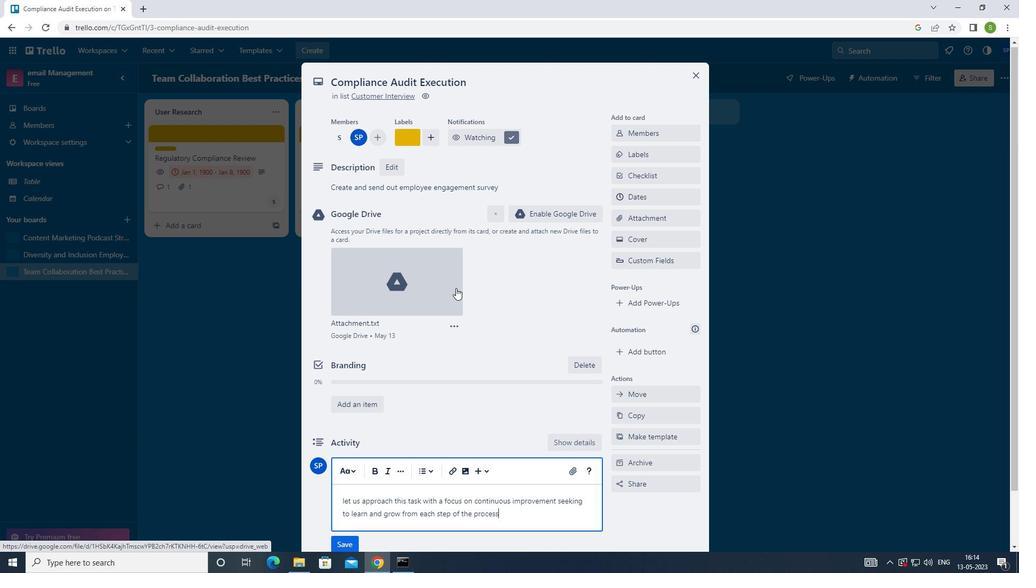 
Action: Mouse moved to (347, 483)
Screenshot: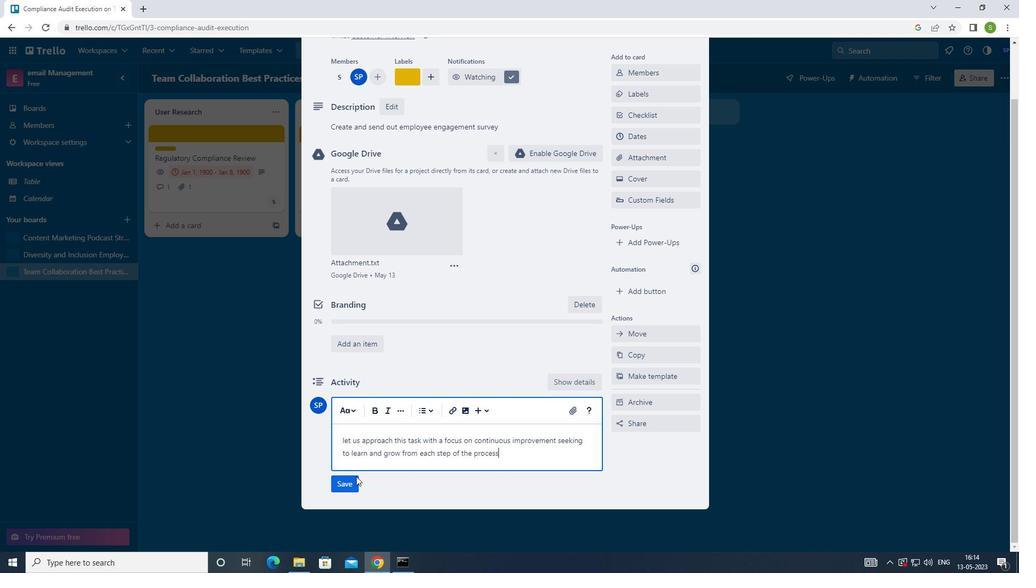 
Action: Mouse pressed left at (347, 483)
Screenshot: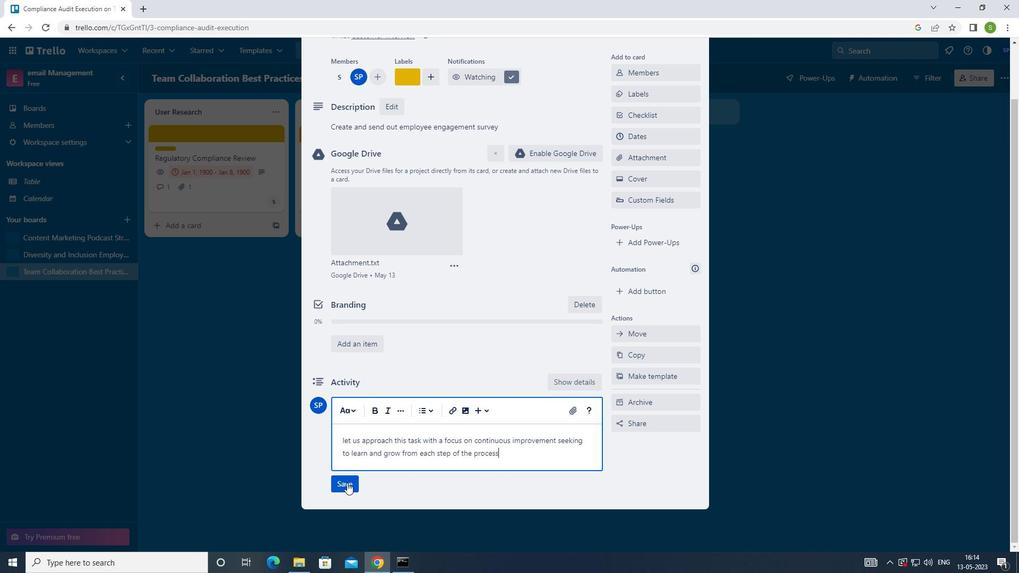 
Action: Mouse moved to (648, 143)
Screenshot: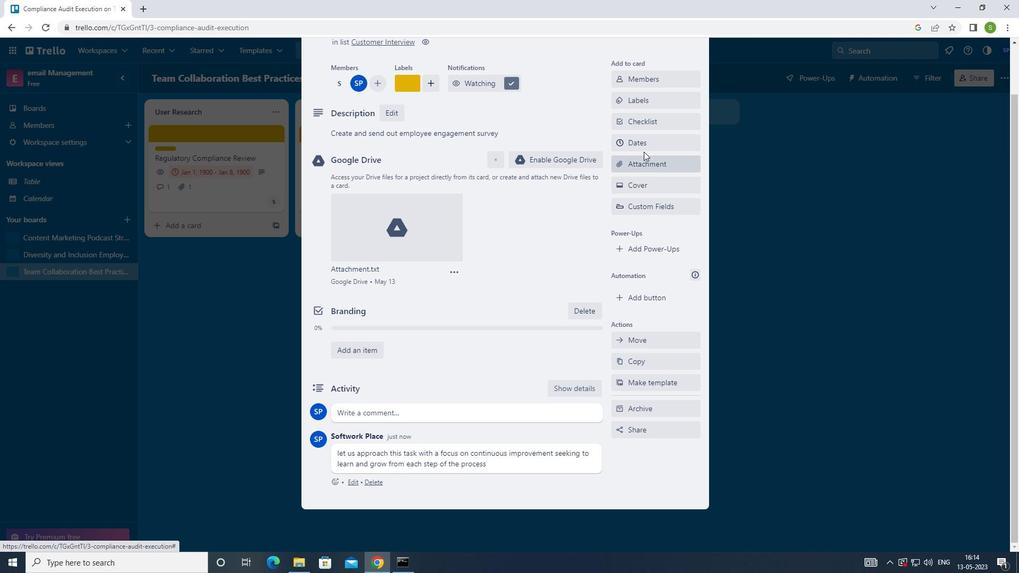
Action: Mouse pressed left at (648, 143)
Screenshot: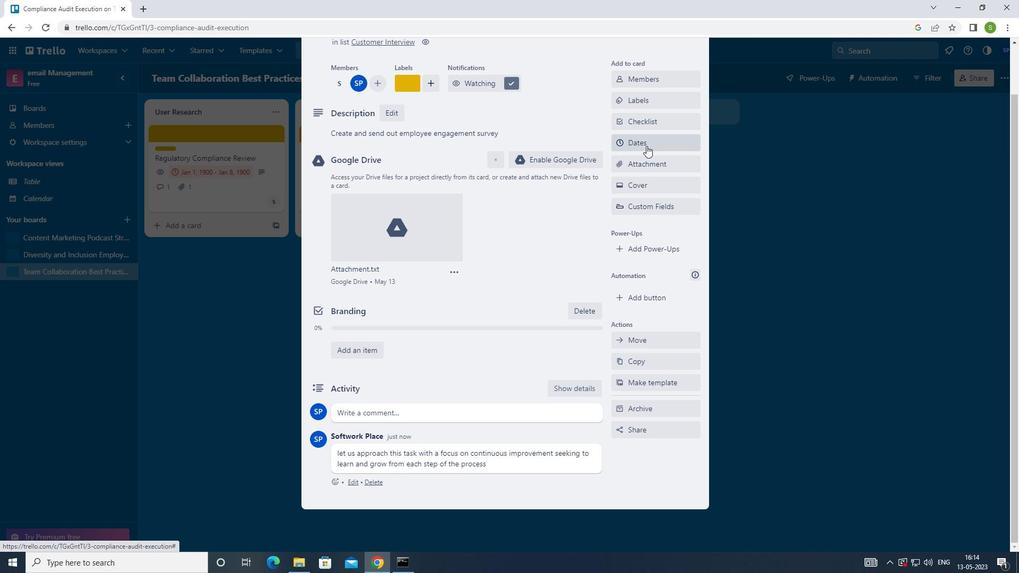
Action: Mouse moved to (624, 362)
Screenshot: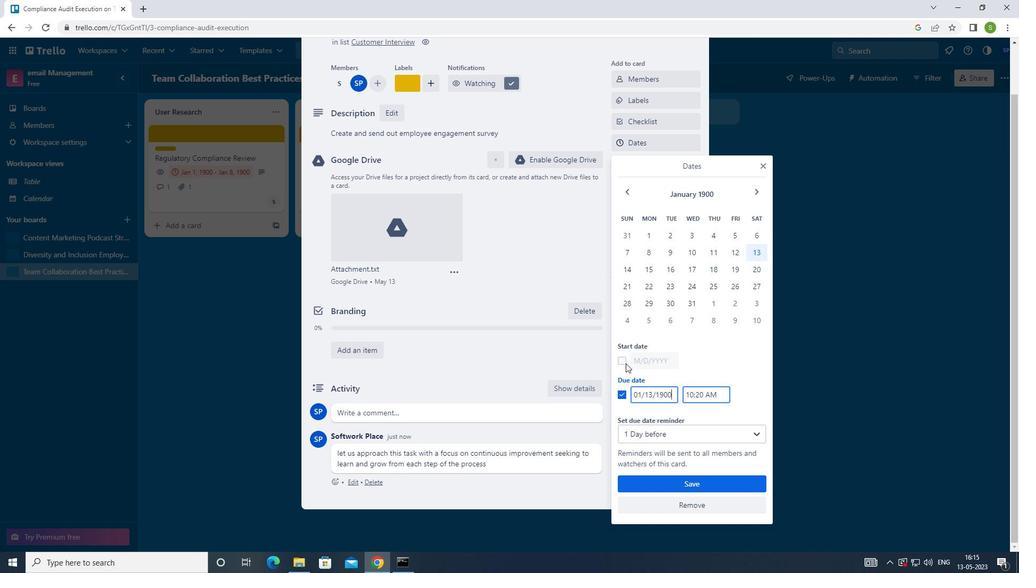 
Action: Mouse pressed left at (624, 362)
Screenshot: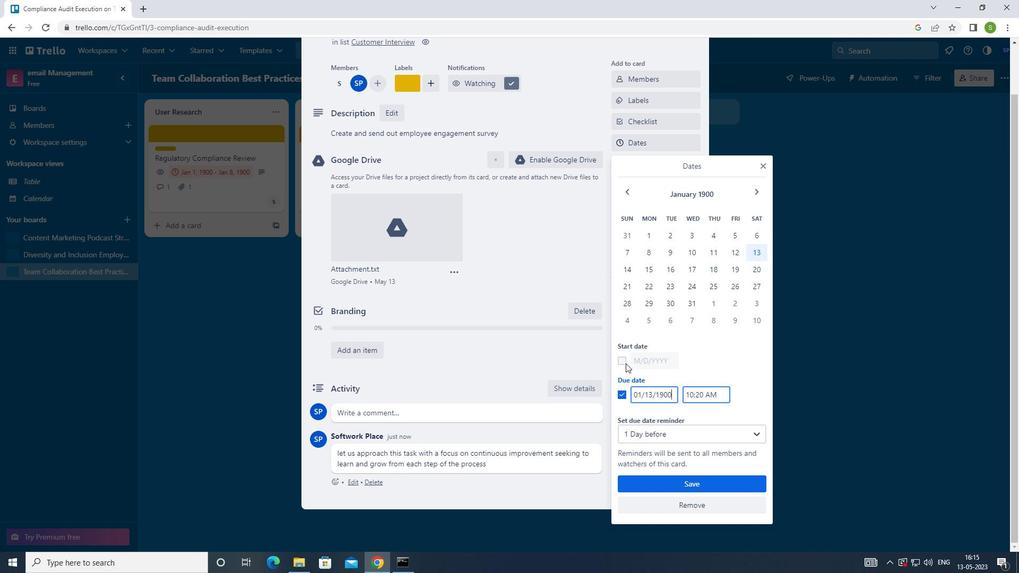 
Action: Mouse moved to (628, 257)
Screenshot: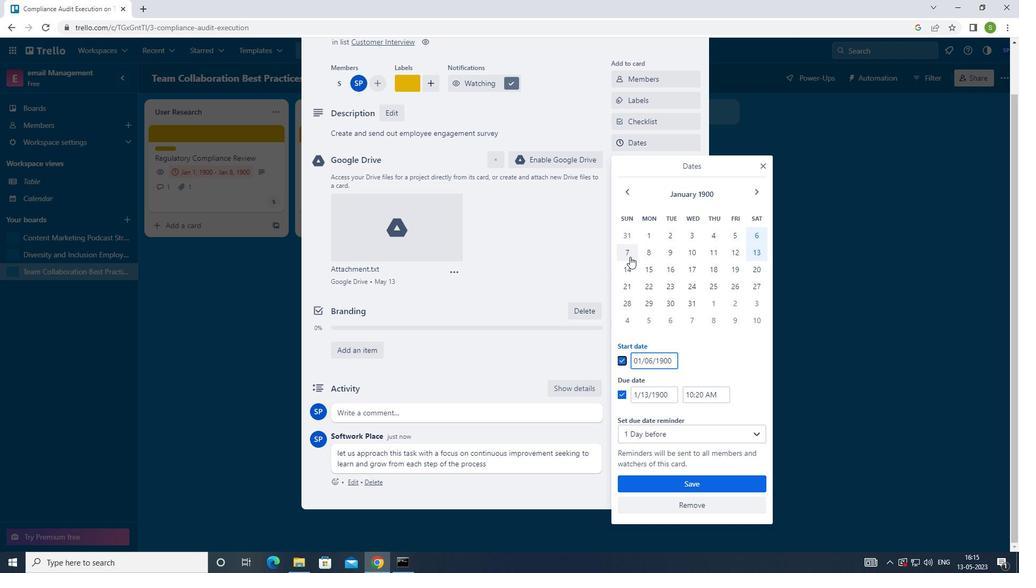 
Action: Mouse pressed left at (628, 257)
Screenshot: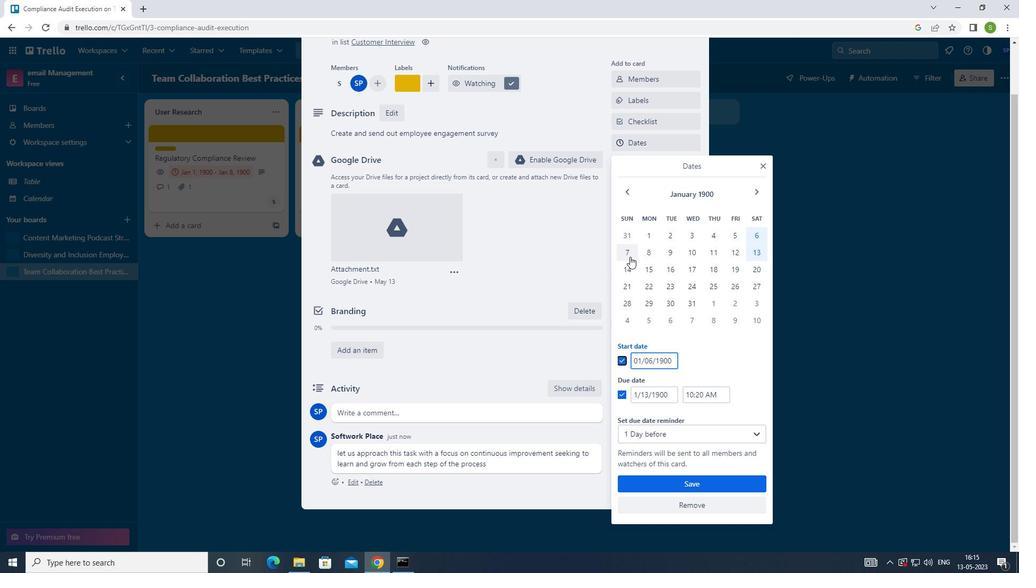 
Action: Mouse moved to (627, 267)
Screenshot: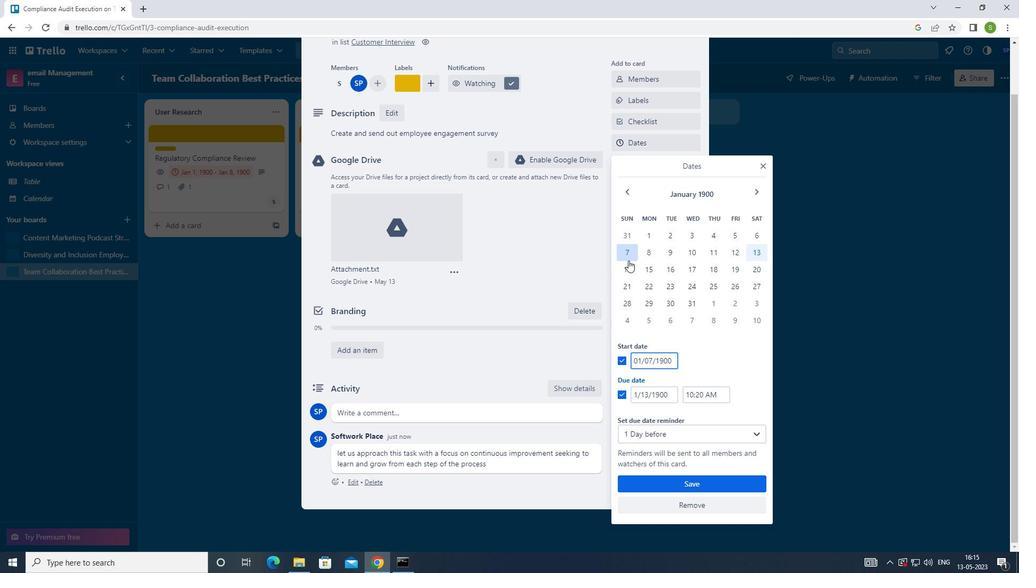 
Action: Mouse pressed left at (627, 267)
Screenshot: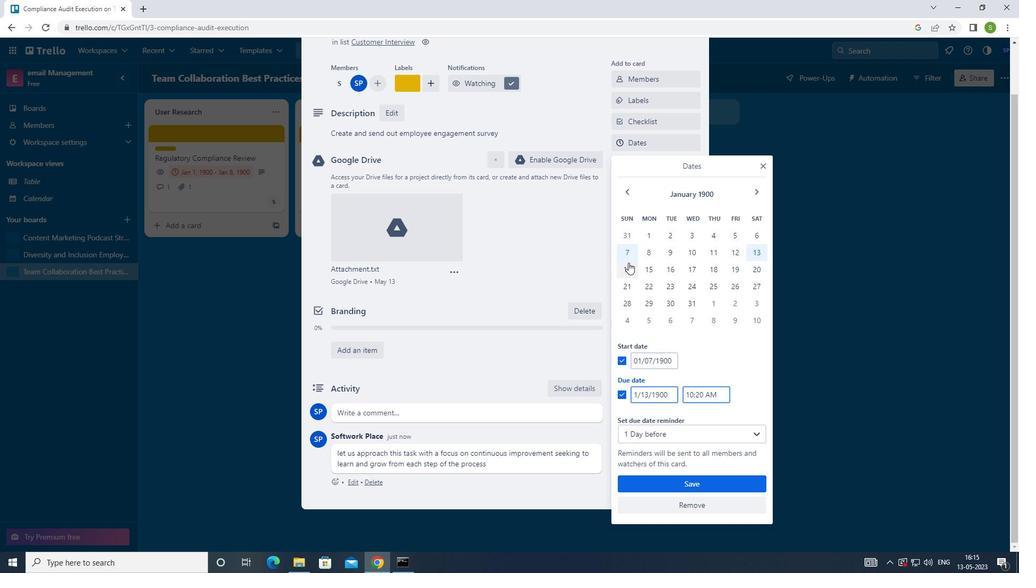 
Action: Mouse moved to (668, 488)
Screenshot: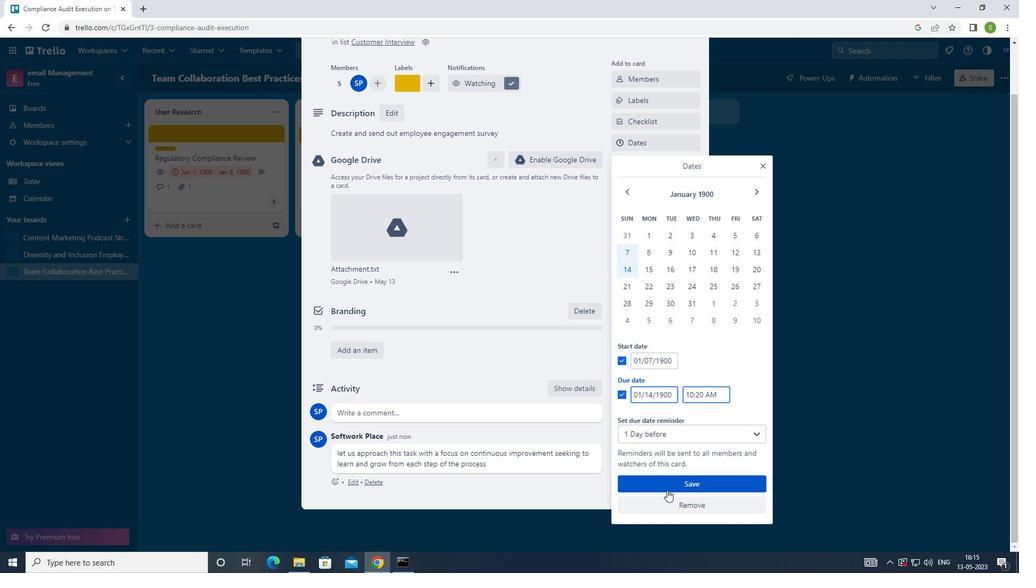 
Action: Mouse pressed left at (668, 488)
Screenshot: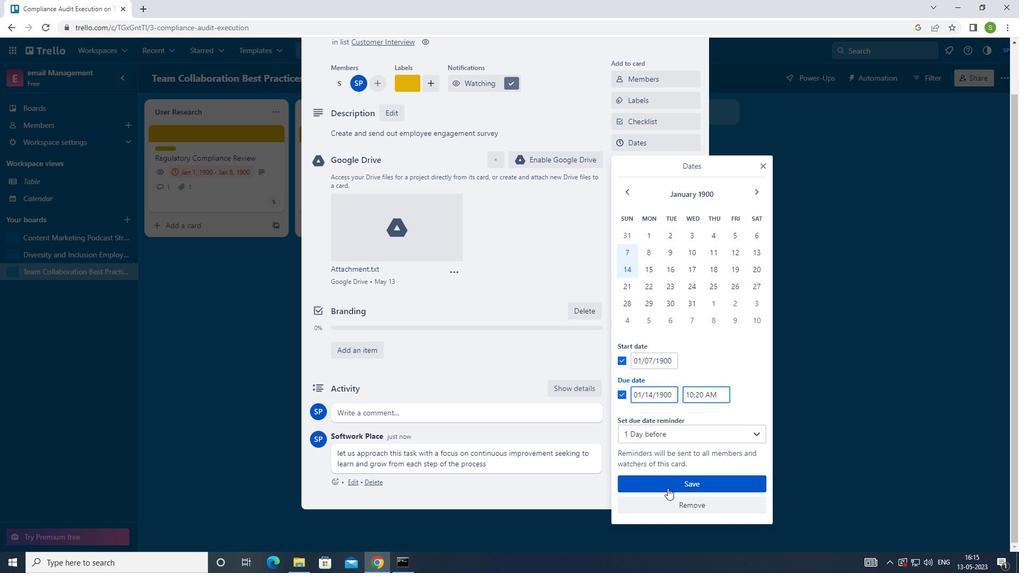 
Action: Mouse moved to (644, 308)
Screenshot: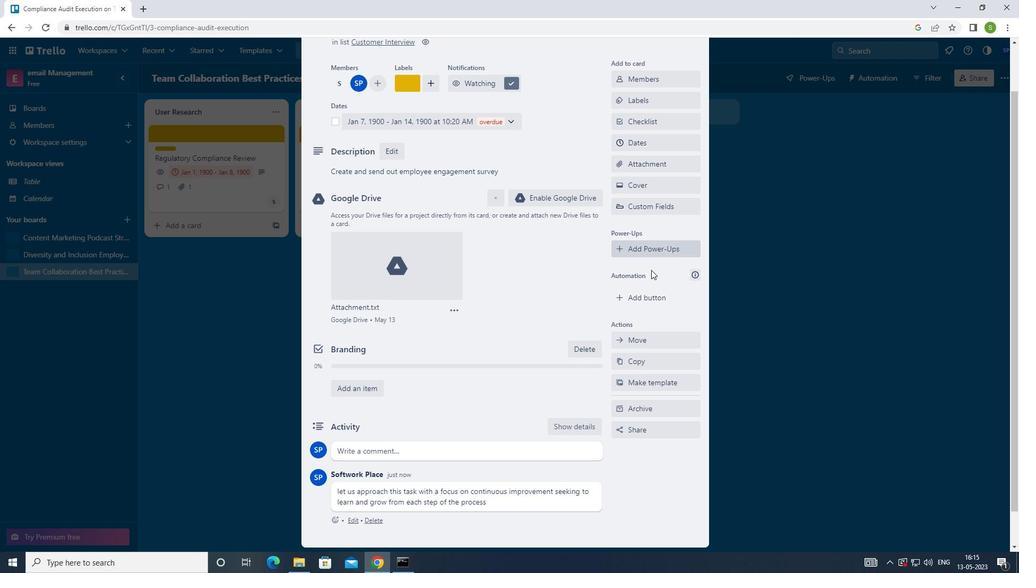 
Action: Key pressed <Key.f8>
Screenshot: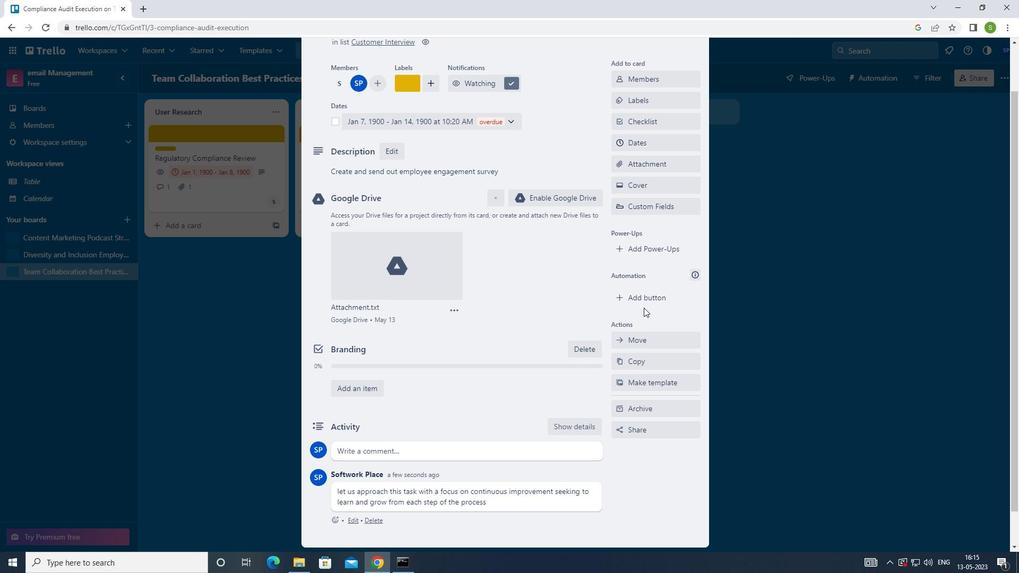 
